 Task: Create a 'shipment' object.
Action: Mouse moved to (673, 58)
Screenshot: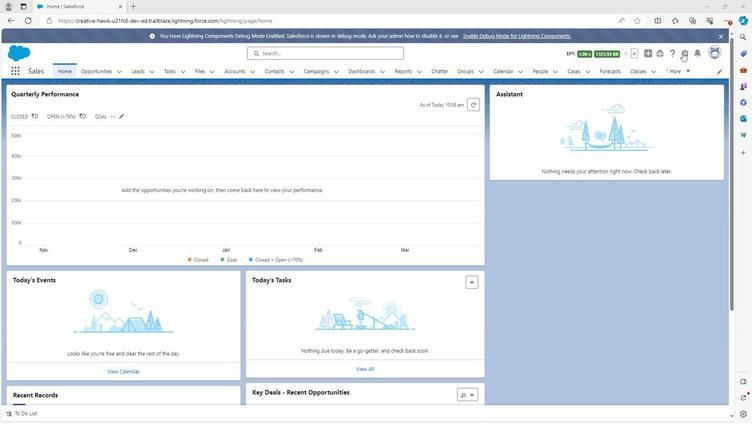 
Action: Mouse pressed left at (673, 58)
Screenshot: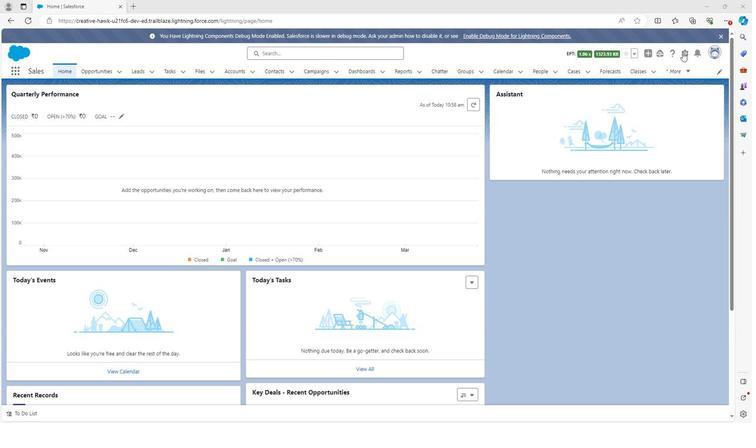 
Action: Mouse moved to (647, 82)
Screenshot: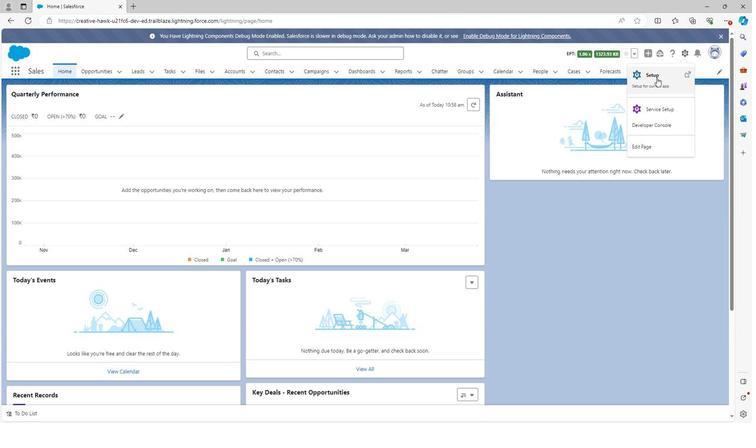 
Action: Mouse pressed left at (647, 82)
Screenshot: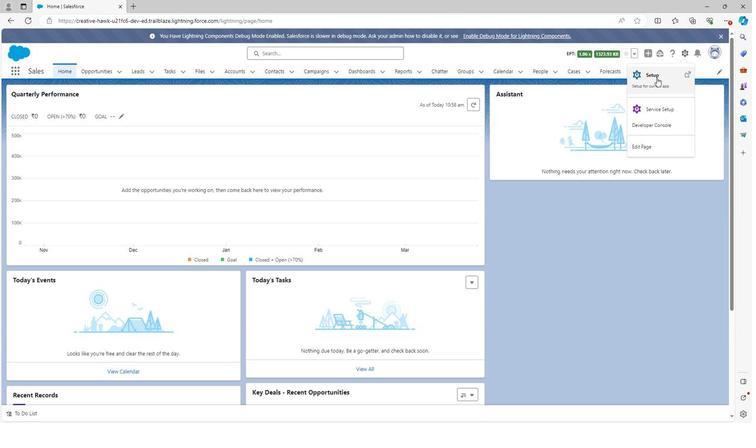 
Action: Mouse moved to (103, 80)
Screenshot: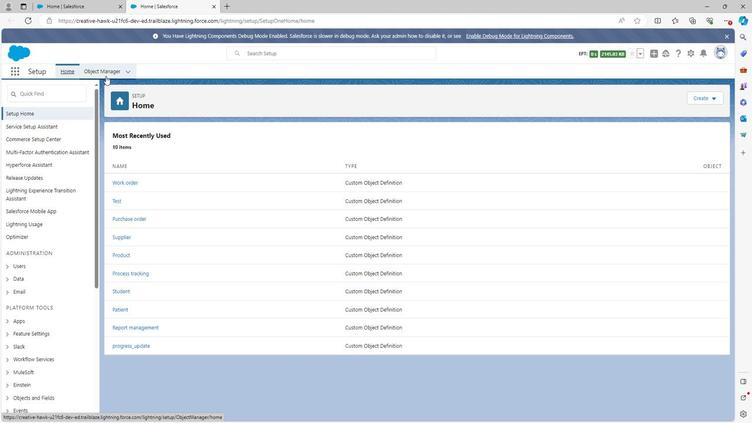 
Action: Mouse pressed left at (103, 80)
Screenshot: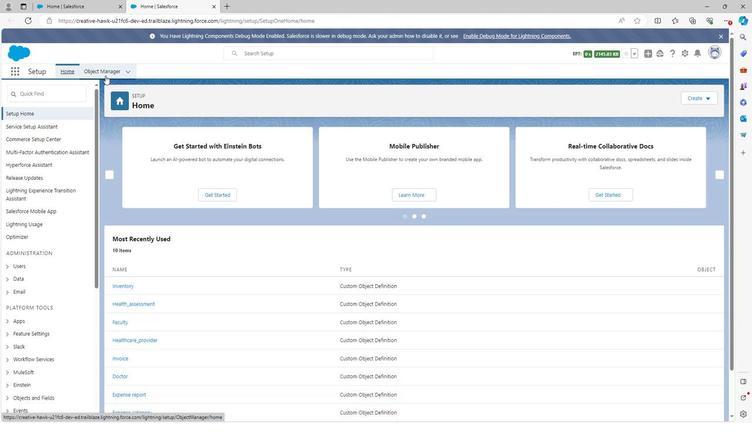 
Action: Mouse moved to (82, 259)
Screenshot: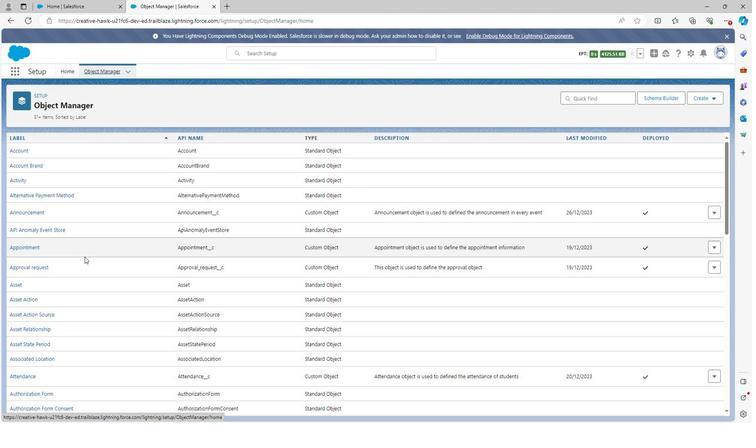 
Action: Mouse scrolled (82, 258) with delta (0, 0)
Screenshot: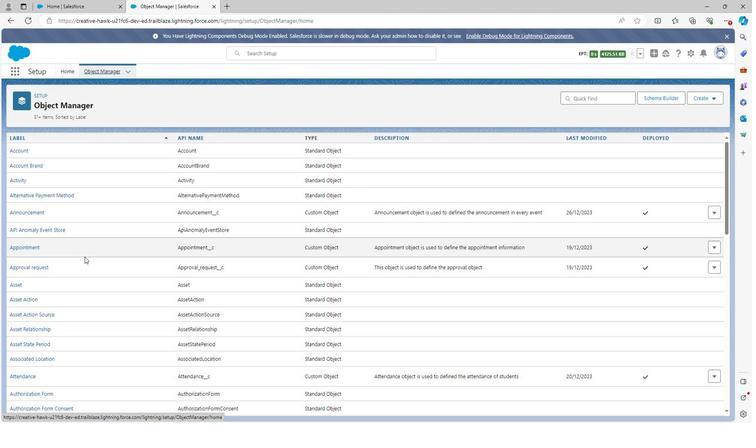 
Action: Mouse scrolled (82, 258) with delta (0, 0)
Screenshot: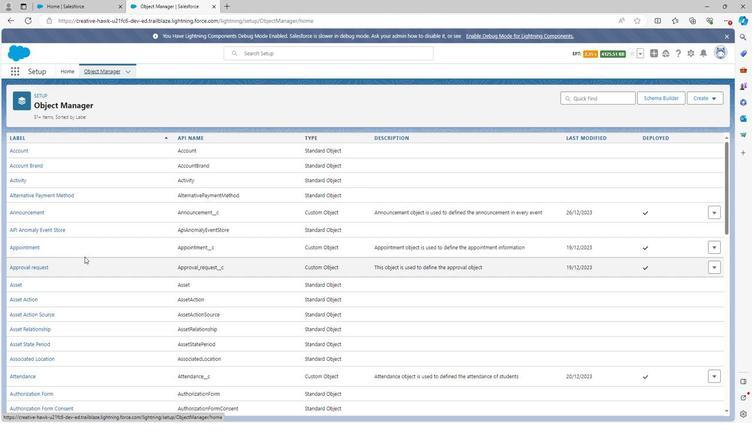 
Action: Mouse scrolled (82, 258) with delta (0, 0)
Screenshot: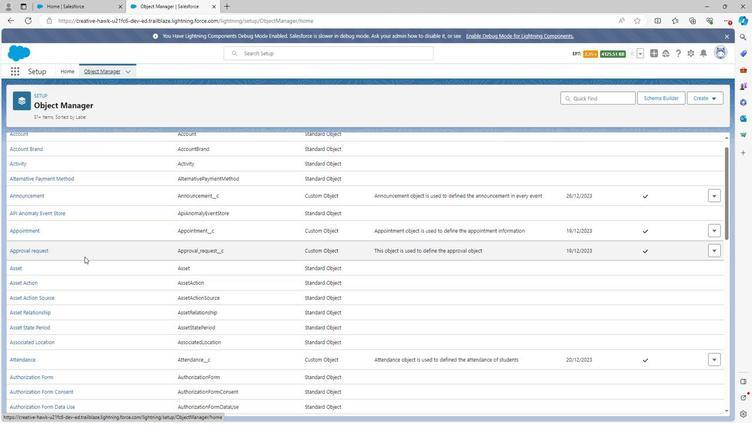 
Action: Mouse scrolled (82, 258) with delta (0, 0)
Screenshot: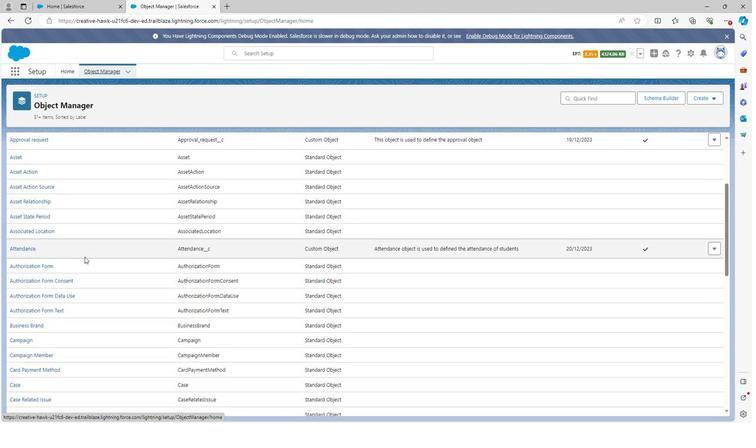 
Action: Mouse scrolled (82, 258) with delta (0, 0)
Screenshot: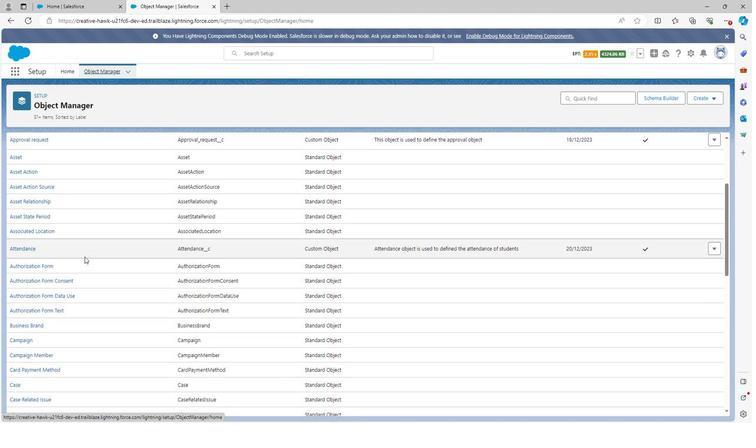 
Action: Mouse scrolled (82, 258) with delta (0, 0)
Screenshot: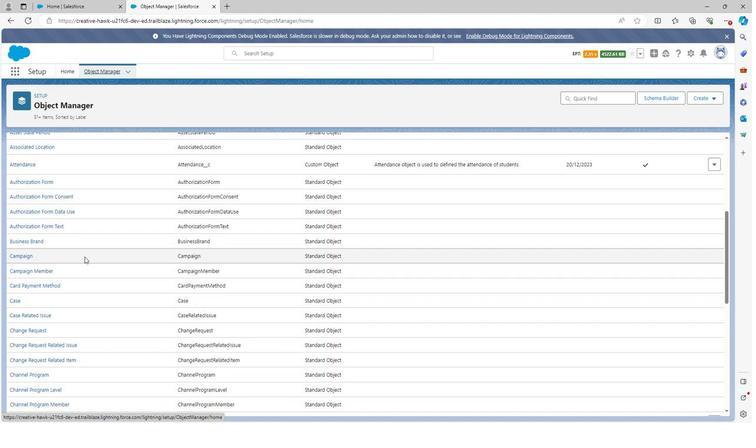 
Action: Mouse scrolled (82, 258) with delta (0, 0)
Screenshot: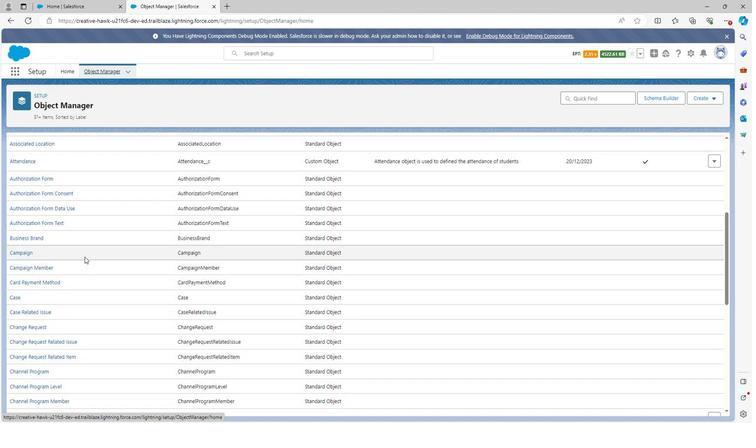 
Action: Mouse scrolled (82, 258) with delta (0, 0)
Screenshot: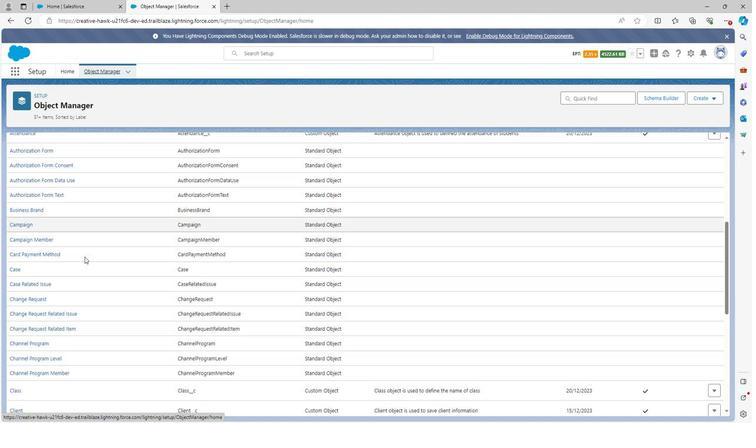 
Action: Mouse scrolled (82, 258) with delta (0, 0)
Screenshot: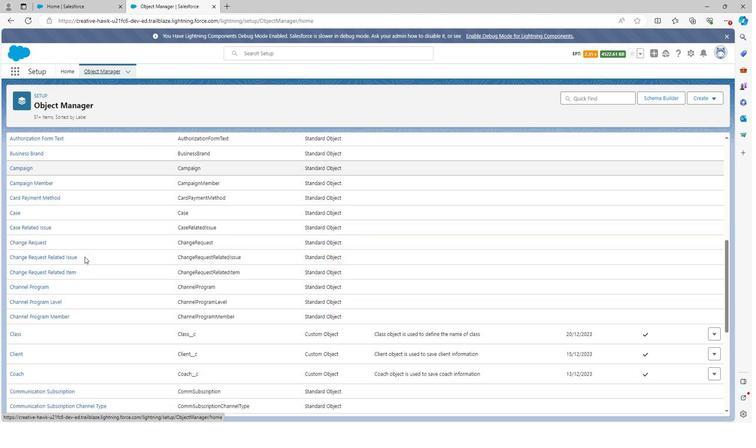 
Action: Mouse scrolled (82, 258) with delta (0, 0)
Screenshot: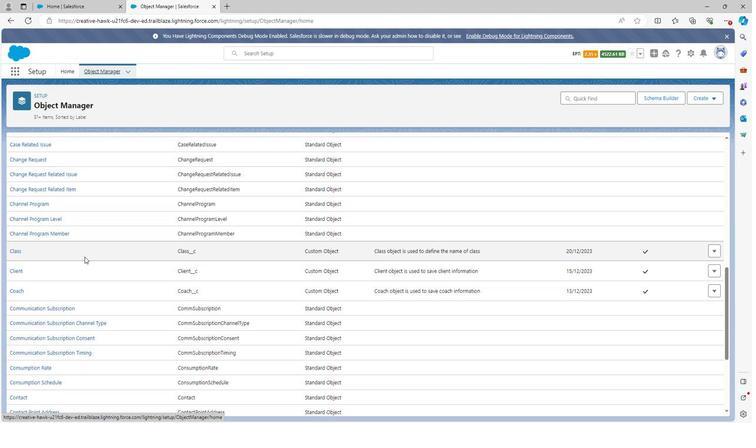 
Action: Mouse scrolled (82, 258) with delta (0, 0)
Screenshot: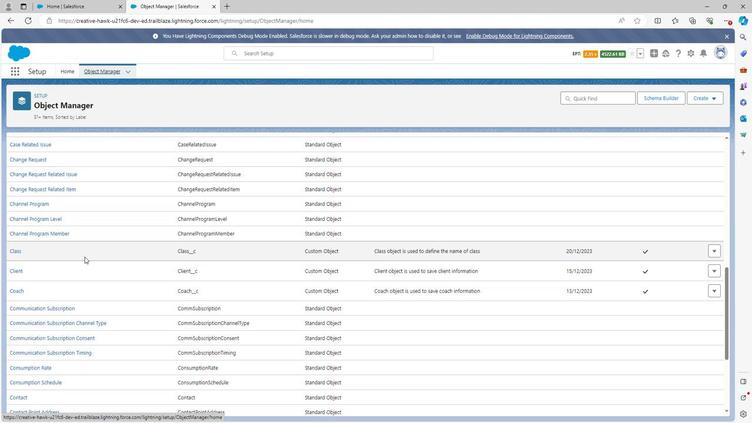
Action: Mouse scrolled (82, 258) with delta (0, 0)
Screenshot: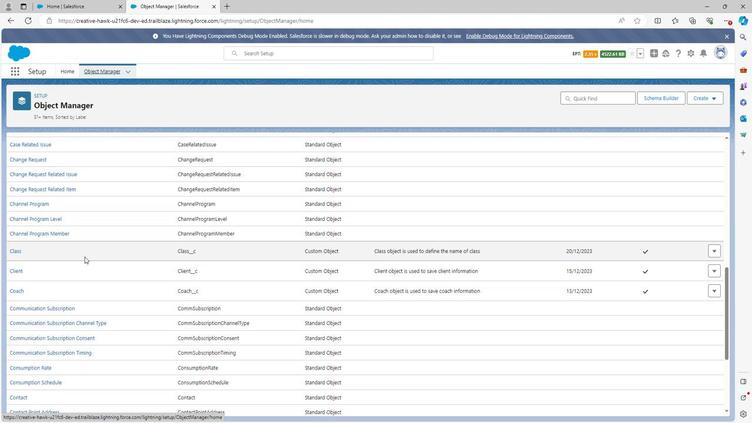 
Action: Mouse scrolled (82, 258) with delta (0, 0)
Screenshot: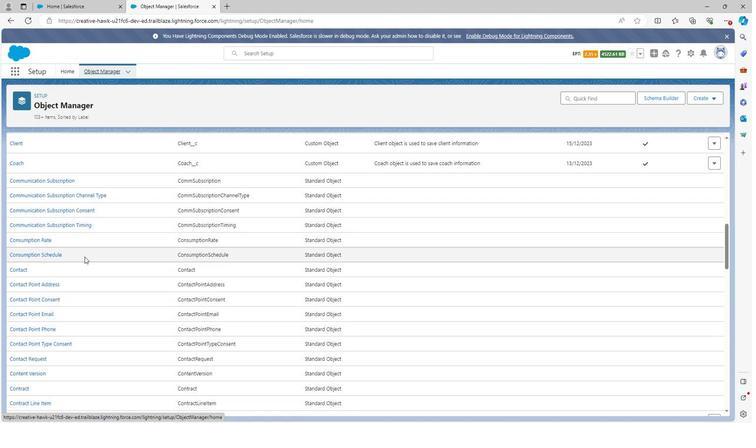
Action: Mouse scrolled (82, 258) with delta (0, 0)
Screenshot: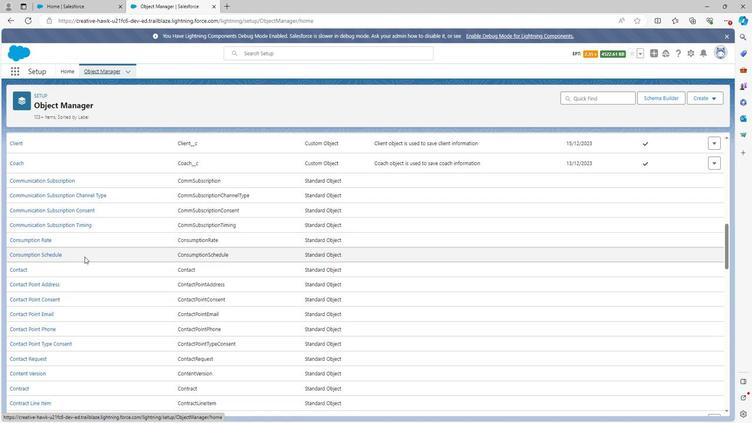 
Action: Mouse scrolled (82, 258) with delta (0, 0)
Screenshot: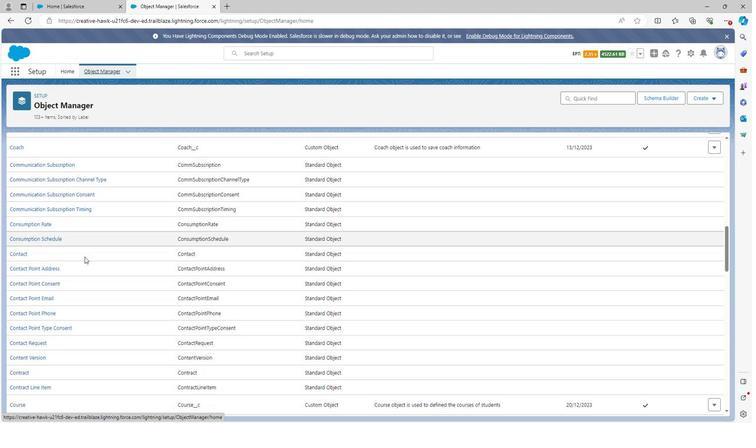 
Action: Mouse scrolled (82, 258) with delta (0, 0)
Screenshot: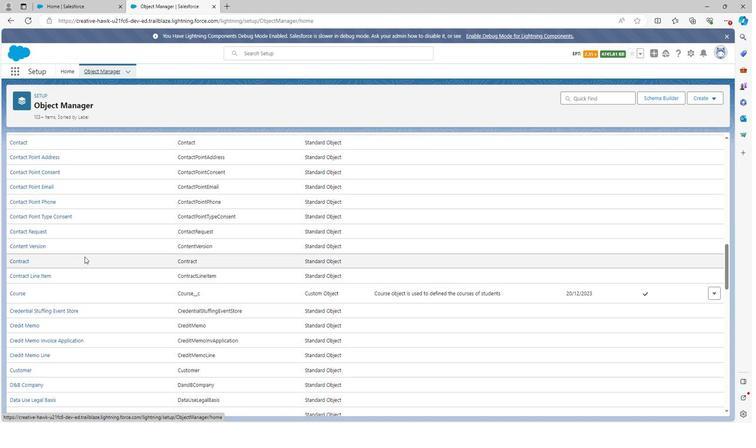 
Action: Mouse scrolled (82, 258) with delta (0, 0)
Screenshot: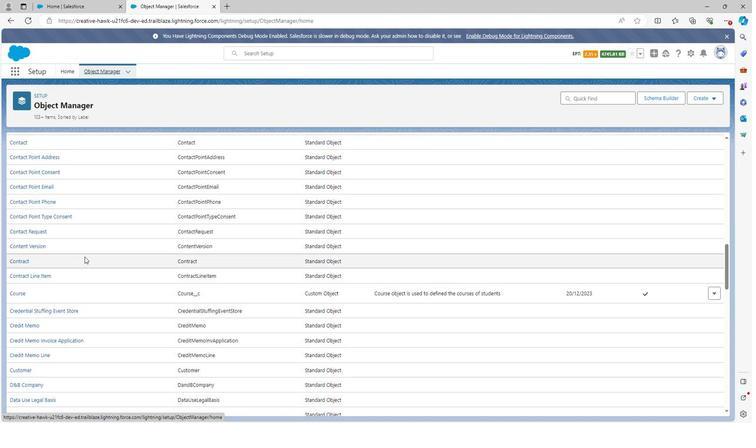 
Action: Mouse scrolled (82, 258) with delta (0, 0)
Screenshot: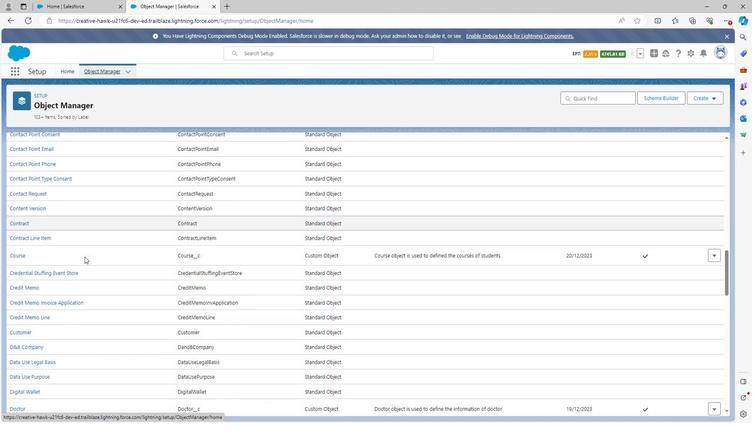 
Action: Mouse scrolled (82, 258) with delta (0, 0)
Screenshot: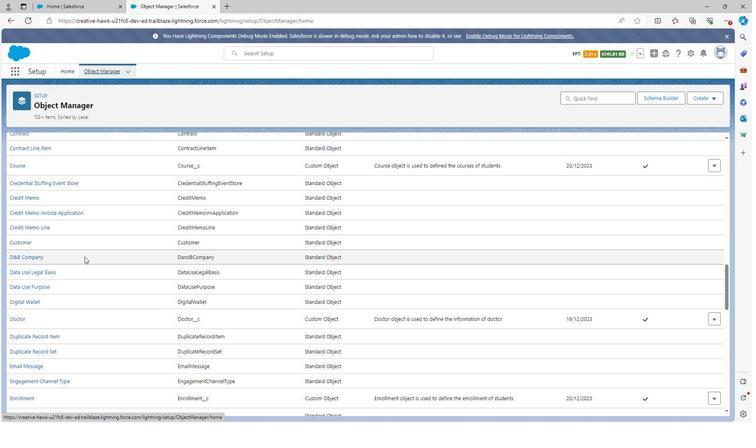 
Action: Mouse scrolled (82, 258) with delta (0, 0)
Screenshot: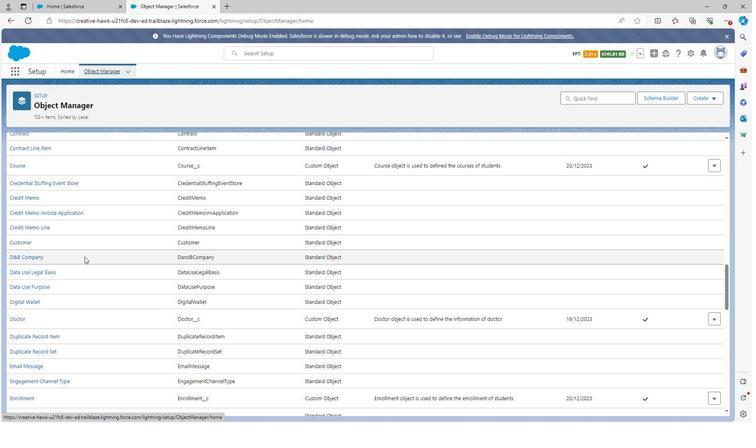 
Action: Mouse scrolled (82, 258) with delta (0, 0)
Screenshot: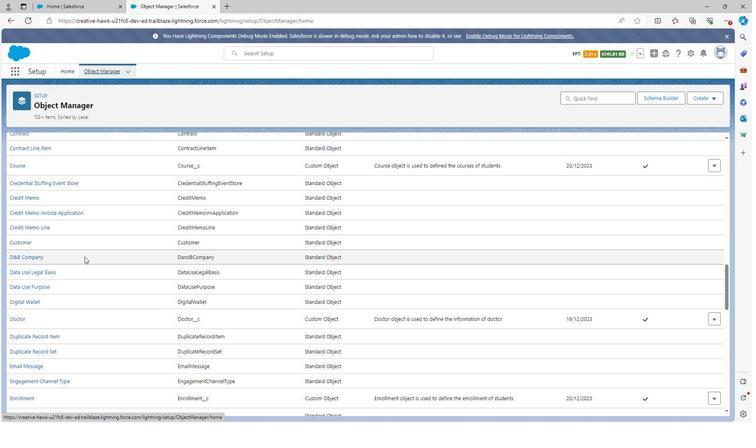 
Action: Mouse scrolled (82, 258) with delta (0, 0)
Screenshot: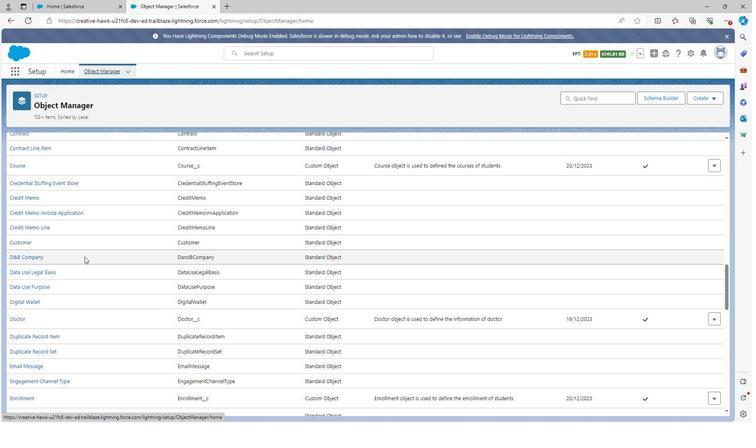 
Action: Mouse scrolled (82, 258) with delta (0, 0)
Screenshot: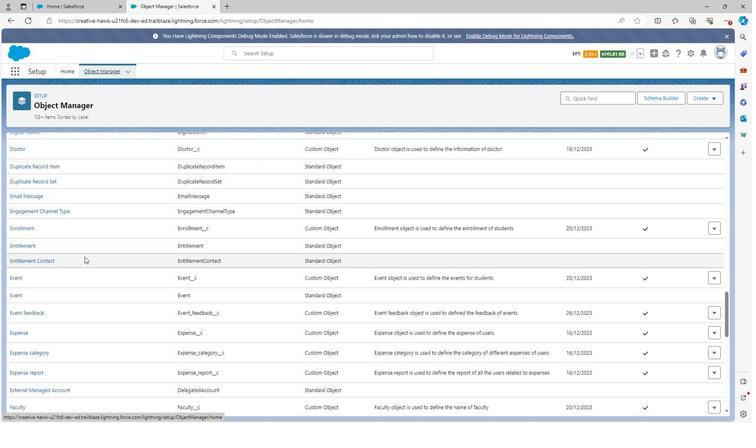 
Action: Mouse scrolled (82, 258) with delta (0, 0)
Screenshot: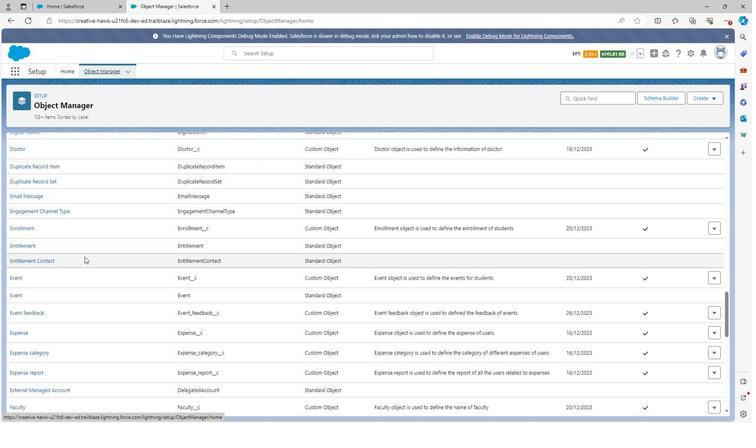 
Action: Mouse scrolled (82, 258) with delta (0, 0)
Screenshot: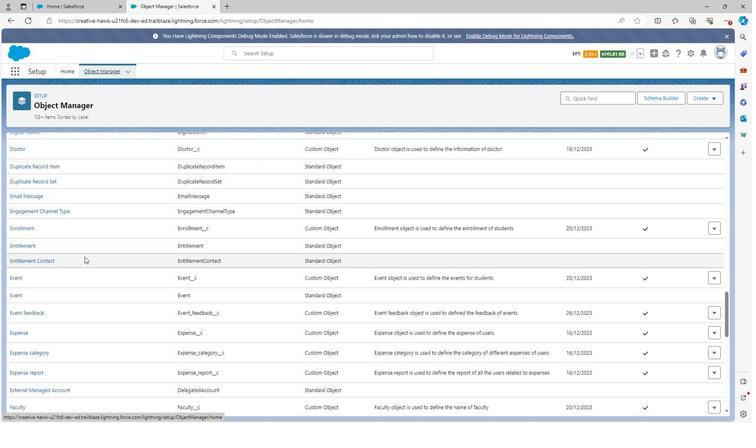 
Action: Mouse scrolled (82, 258) with delta (0, 0)
Screenshot: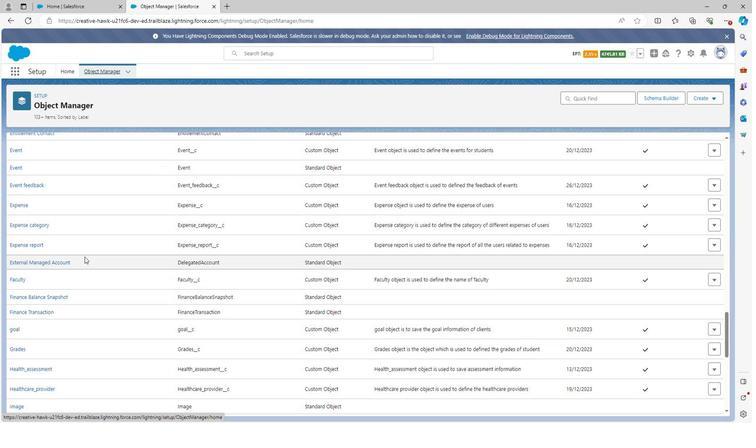 
Action: Mouse scrolled (82, 258) with delta (0, 0)
Screenshot: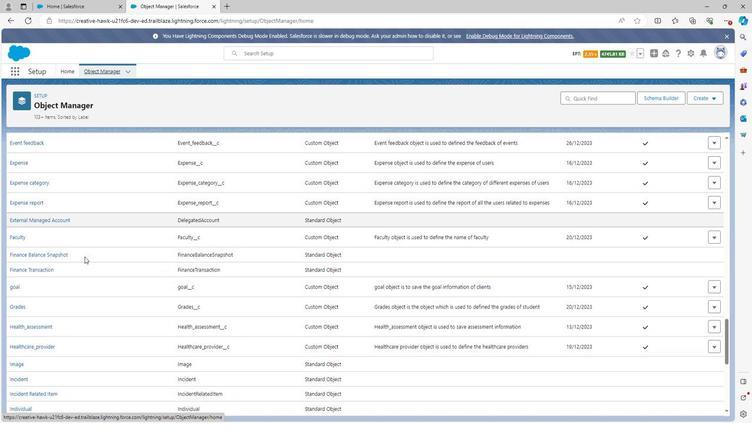 
Action: Mouse scrolled (82, 258) with delta (0, 0)
Screenshot: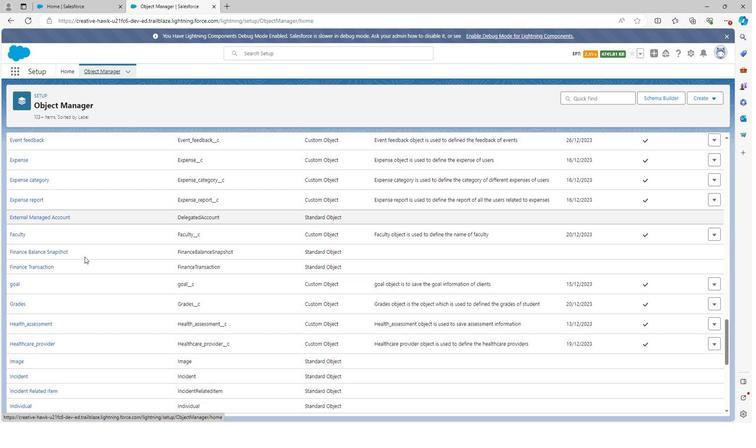 
Action: Mouse scrolled (82, 258) with delta (0, 0)
Screenshot: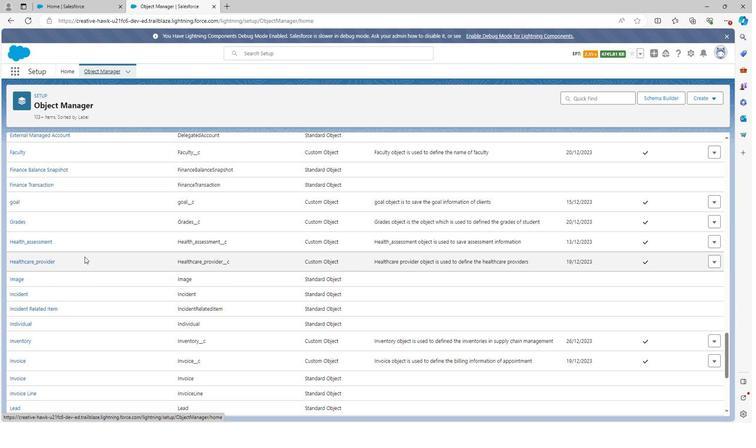 
Action: Mouse scrolled (82, 258) with delta (0, 0)
Screenshot: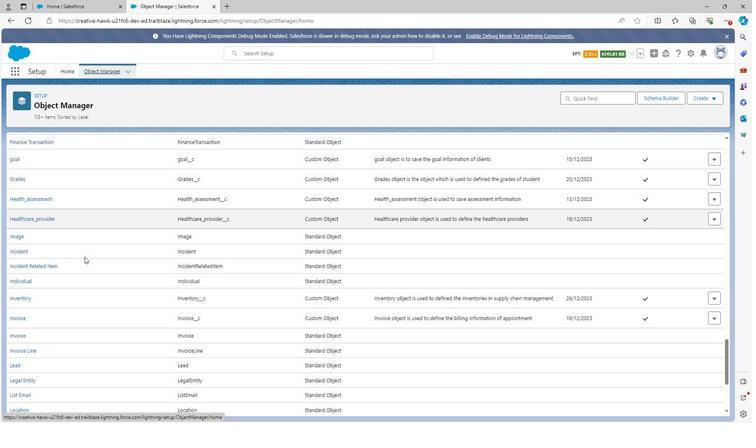 
Action: Mouse scrolled (82, 258) with delta (0, 0)
Screenshot: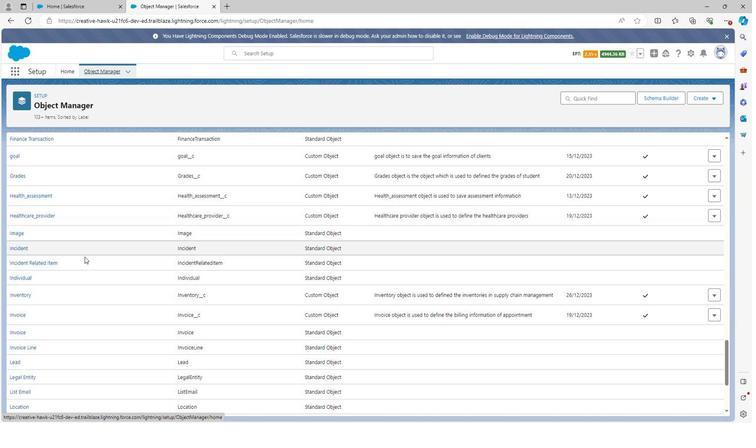 
Action: Mouse scrolled (82, 258) with delta (0, 0)
Screenshot: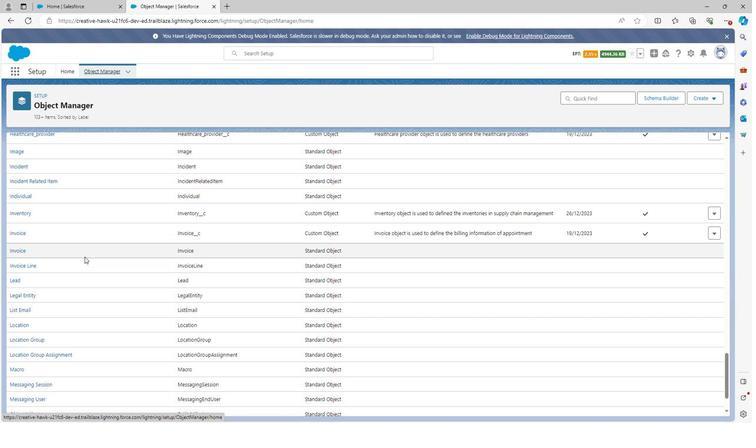 
Action: Mouse scrolled (82, 258) with delta (0, 0)
Screenshot: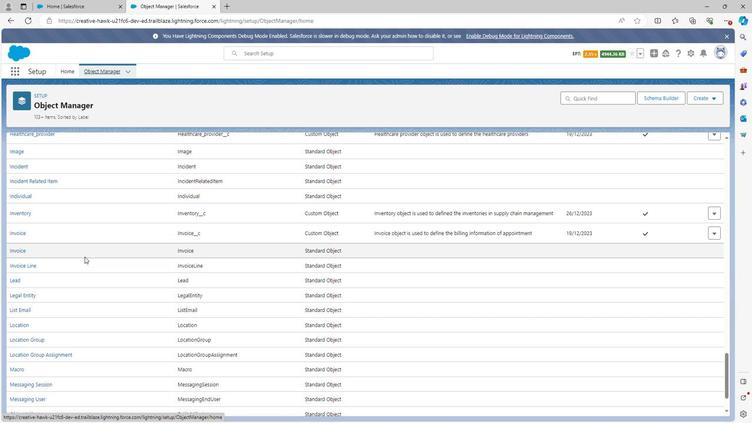 
Action: Mouse scrolled (82, 258) with delta (0, 0)
Screenshot: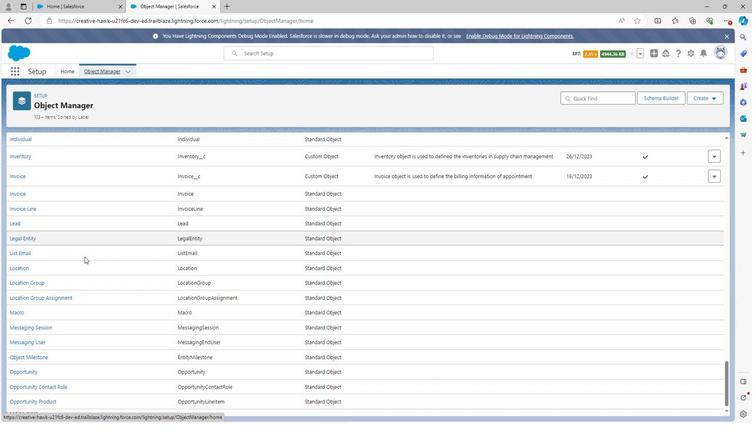 
Action: Mouse scrolled (82, 258) with delta (0, 0)
Screenshot: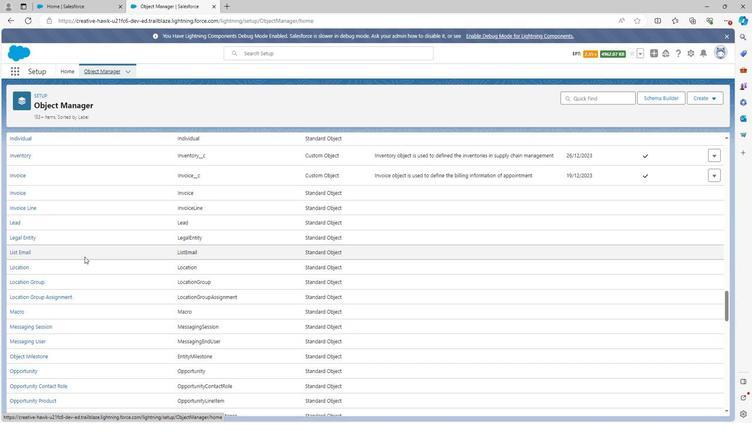 
Action: Mouse scrolled (82, 258) with delta (0, 0)
Screenshot: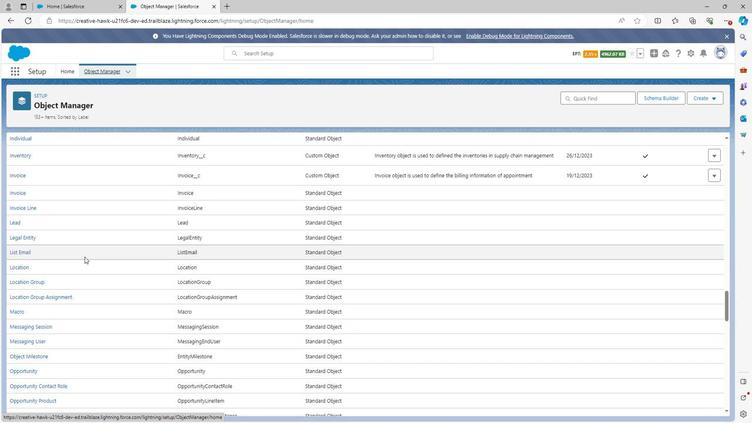 
Action: Mouse scrolled (82, 258) with delta (0, 0)
Screenshot: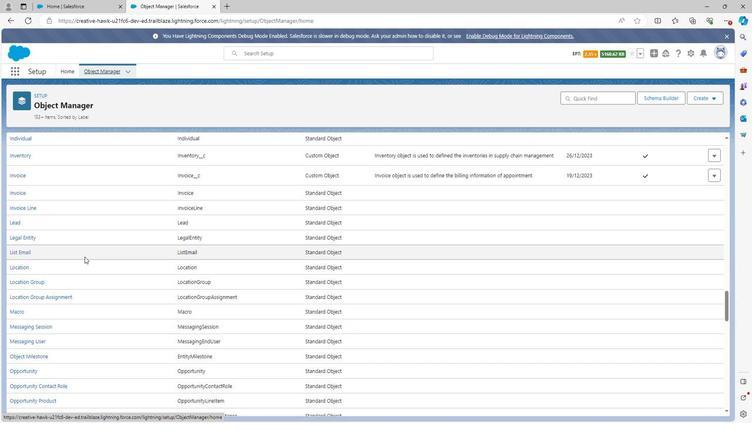 
Action: Mouse scrolled (82, 258) with delta (0, 0)
Screenshot: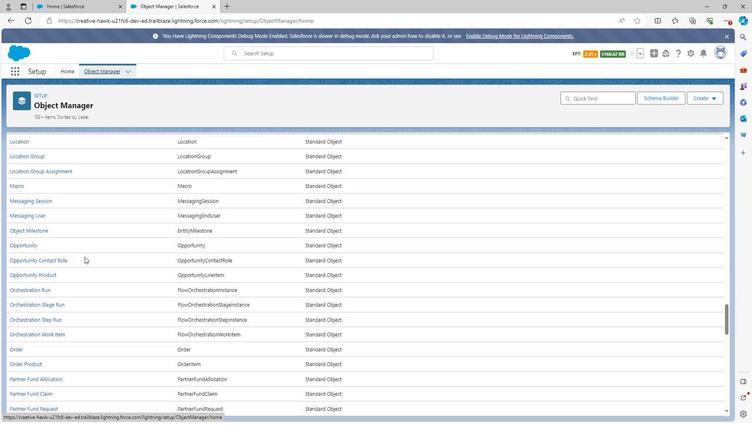 
Action: Mouse scrolled (82, 258) with delta (0, 0)
Screenshot: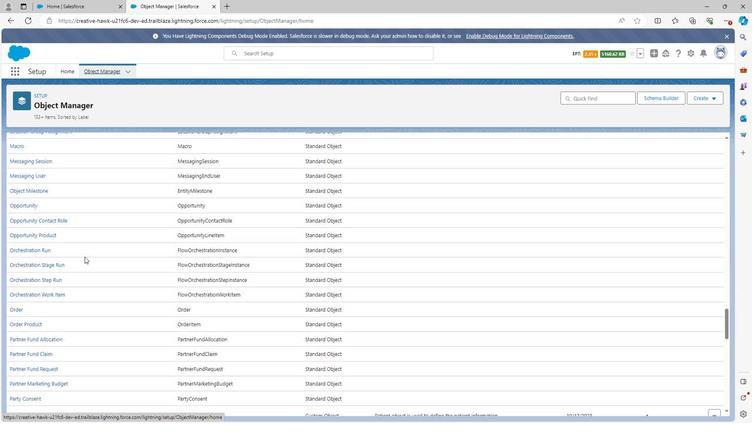 
Action: Mouse scrolled (82, 258) with delta (0, 0)
Screenshot: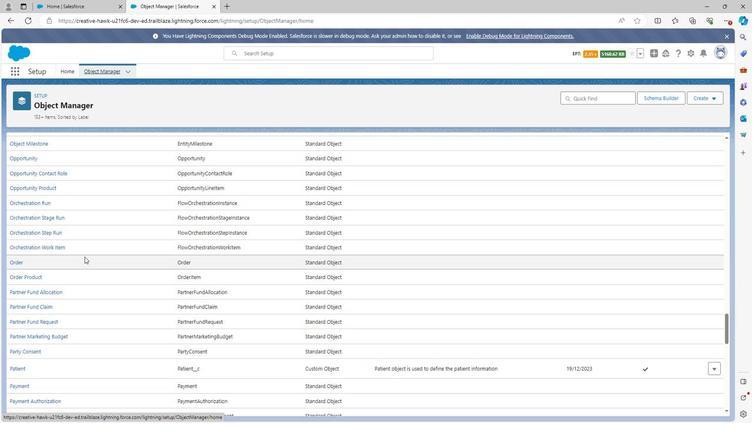 
Action: Mouse scrolled (82, 258) with delta (0, 0)
Screenshot: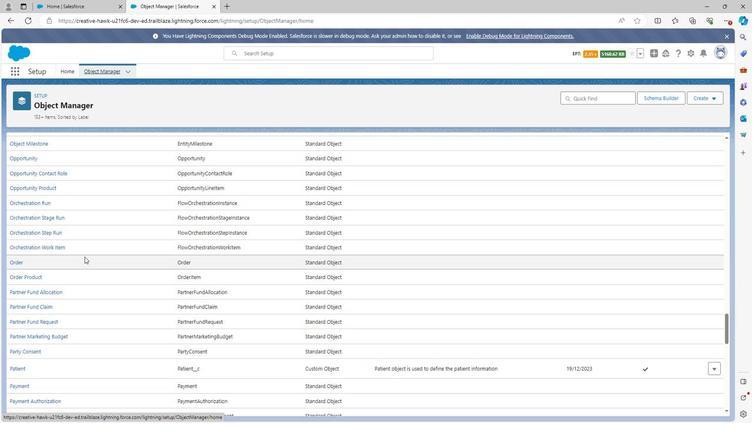 
Action: Mouse scrolled (82, 258) with delta (0, 0)
Screenshot: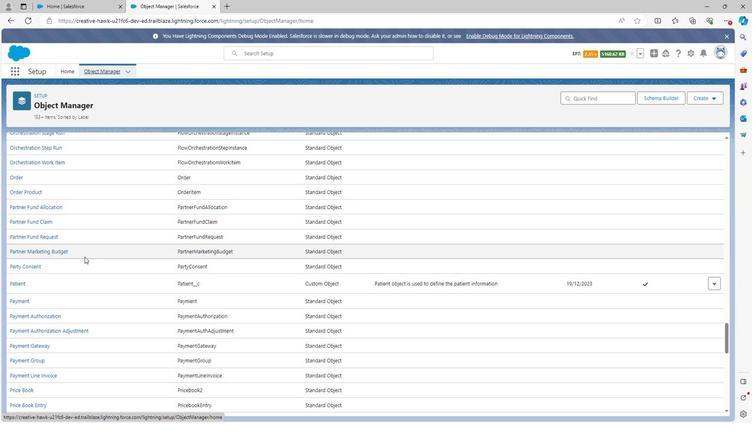 
Action: Mouse scrolled (82, 258) with delta (0, 0)
Screenshot: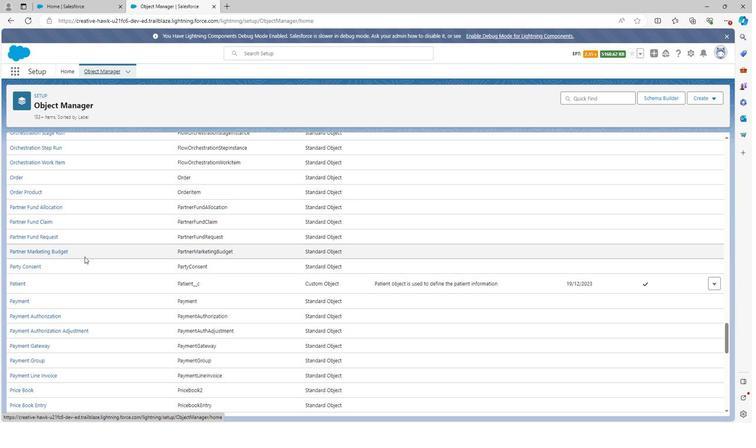 
Action: Mouse scrolled (82, 258) with delta (0, 0)
Screenshot: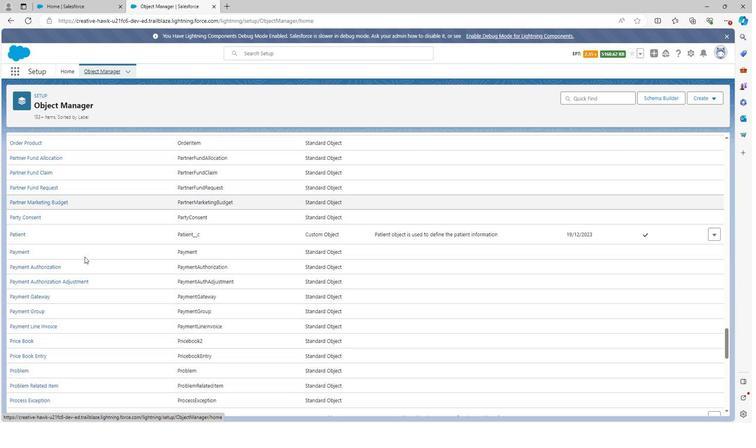 
Action: Mouse scrolled (82, 258) with delta (0, 0)
Screenshot: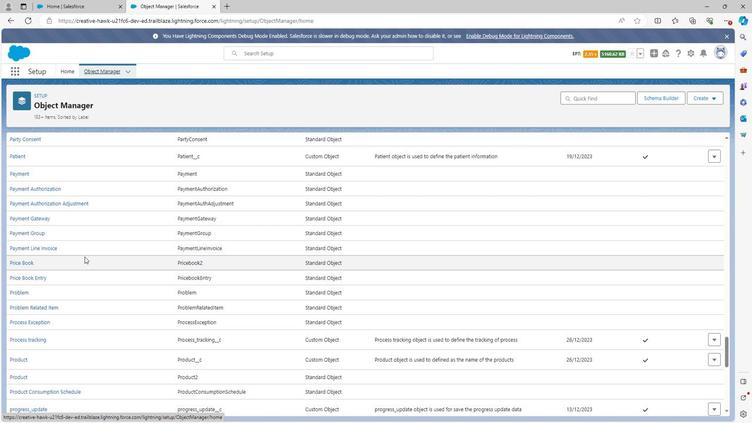 
Action: Mouse scrolled (82, 258) with delta (0, 0)
Screenshot: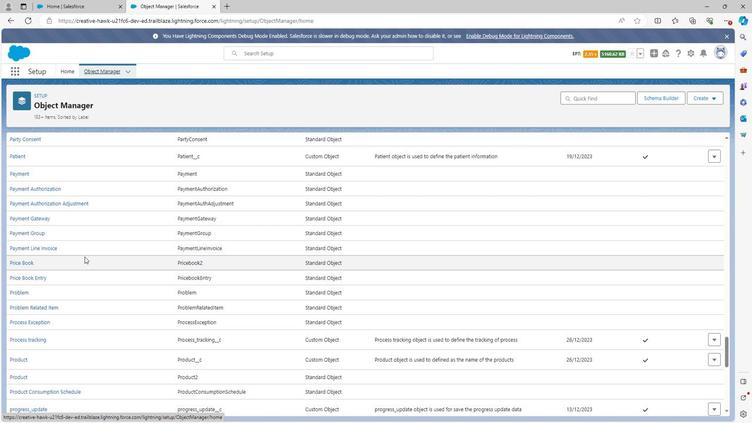 
Action: Mouse scrolled (82, 258) with delta (0, 0)
Screenshot: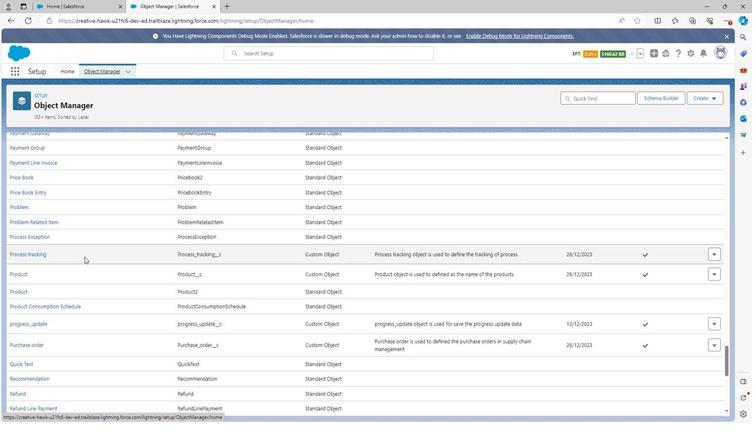 
Action: Mouse scrolled (82, 258) with delta (0, 0)
Screenshot: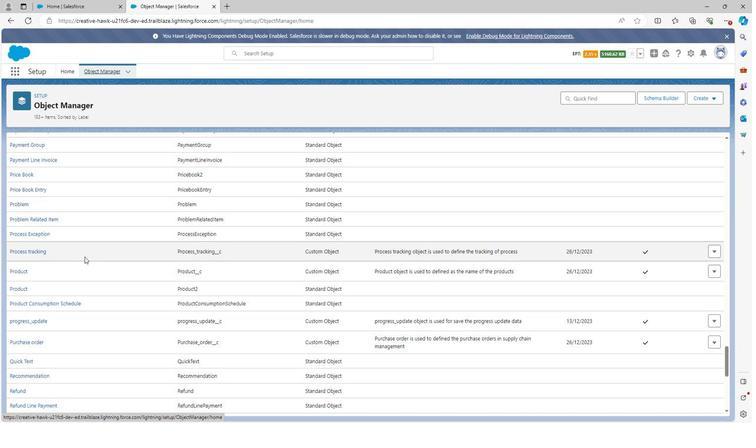 
Action: Mouse scrolled (82, 258) with delta (0, 0)
Screenshot: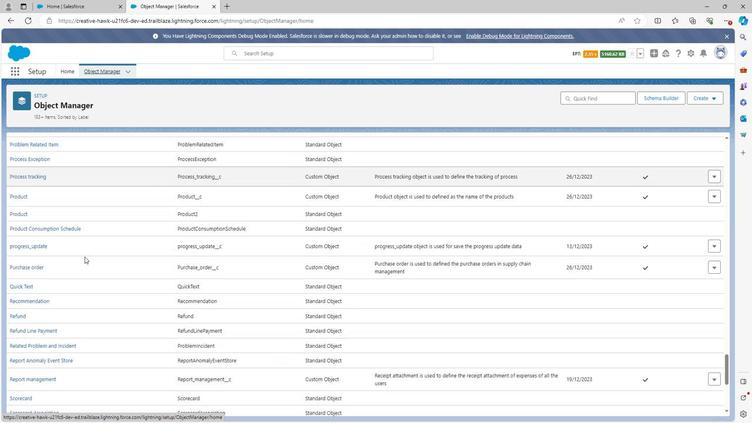 
Action: Mouse scrolled (82, 258) with delta (0, 0)
Screenshot: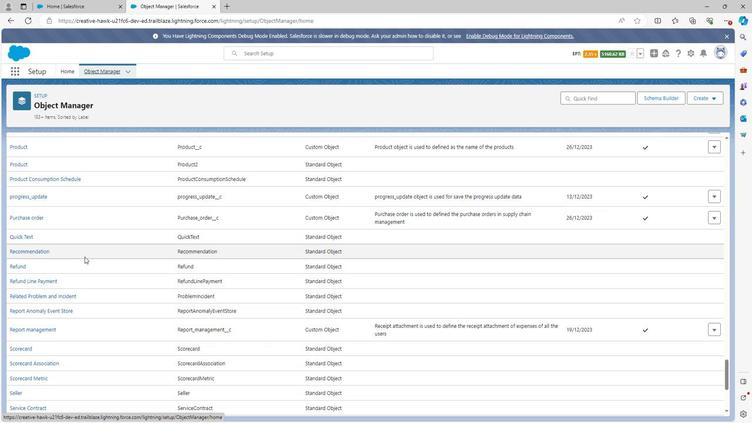
Action: Mouse scrolled (82, 258) with delta (0, 0)
Screenshot: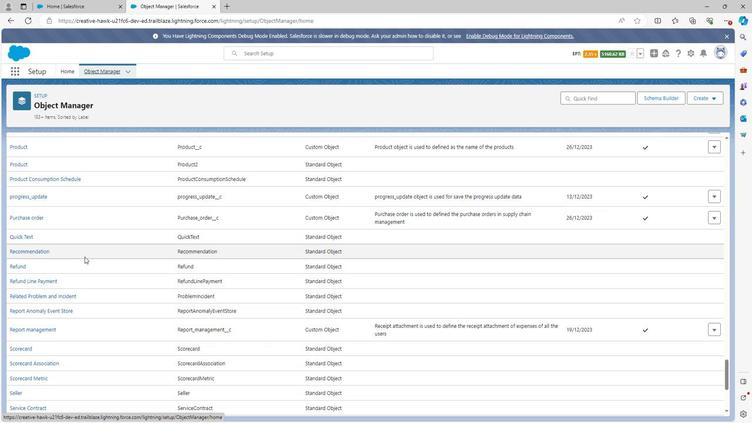 
Action: Mouse scrolled (82, 258) with delta (0, 0)
Screenshot: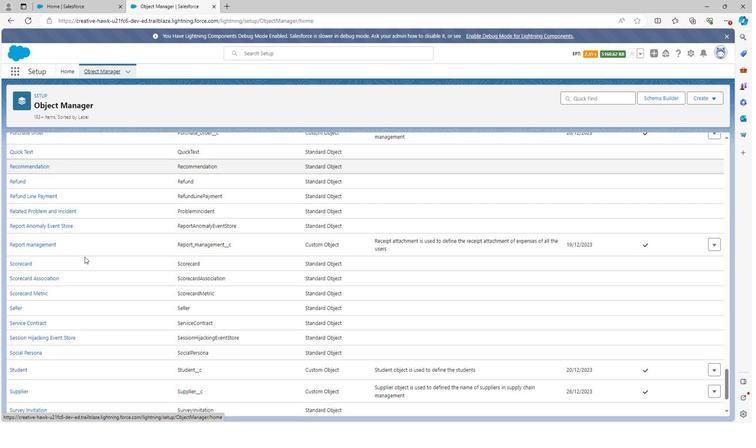 
Action: Mouse scrolled (82, 258) with delta (0, 0)
Screenshot: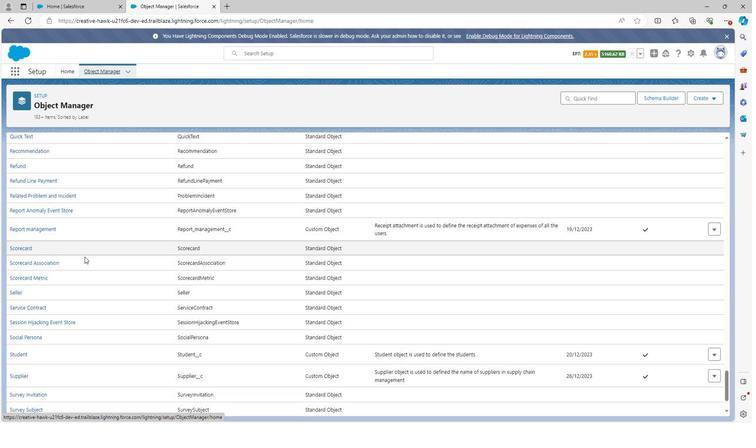 
Action: Mouse scrolled (82, 258) with delta (0, 0)
Screenshot: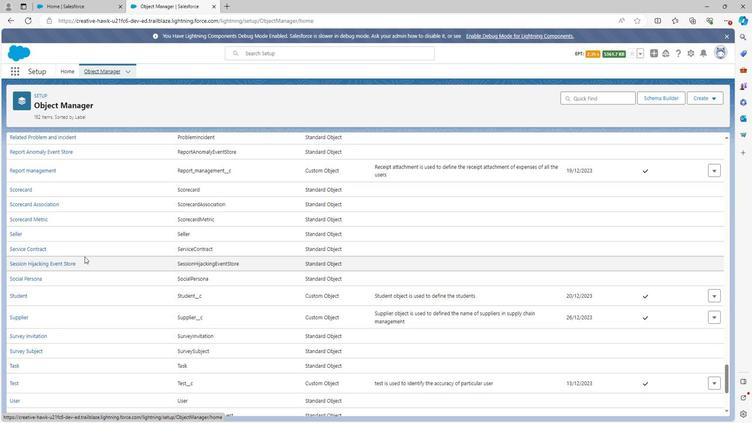 
Action: Mouse scrolled (82, 258) with delta (0, 0)
Screenshot: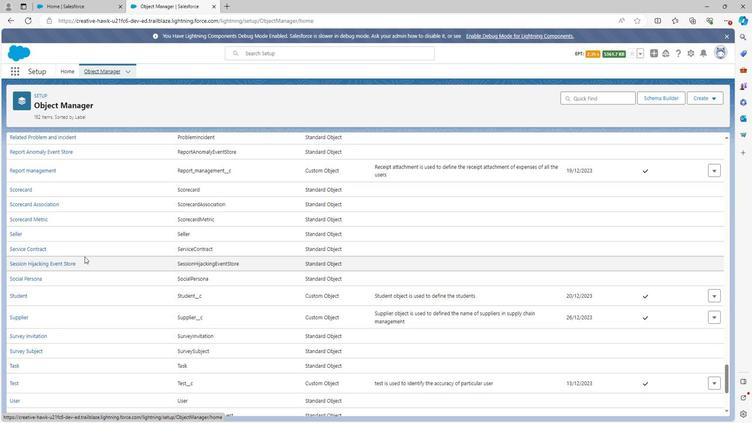 
Action: Mouse scrolled (82, 259) with delta (0, 0)
Screenshot: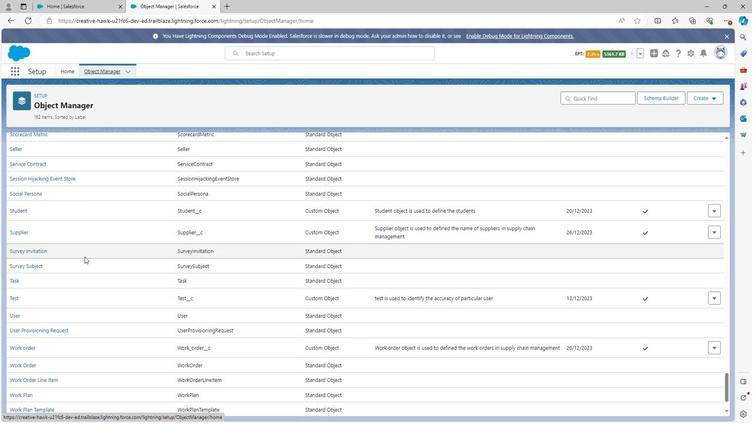 
Action: Mouse scrolled (82, 259) with delta (0, 0)
Screenshot: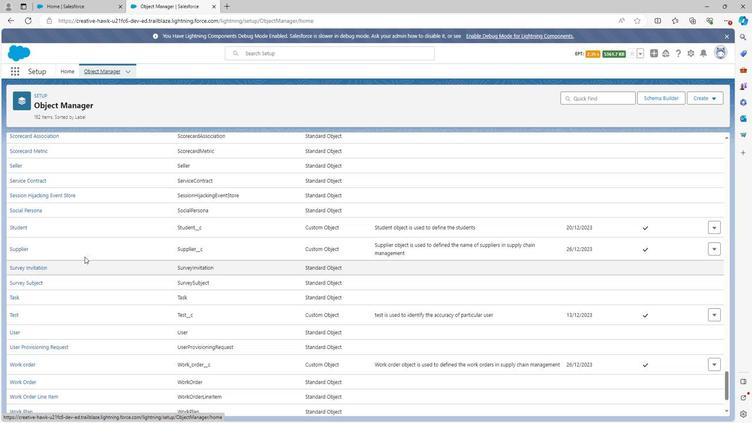 
Action: Mouse scrolled (82, 259) with delta (0, 0)
Screenshot: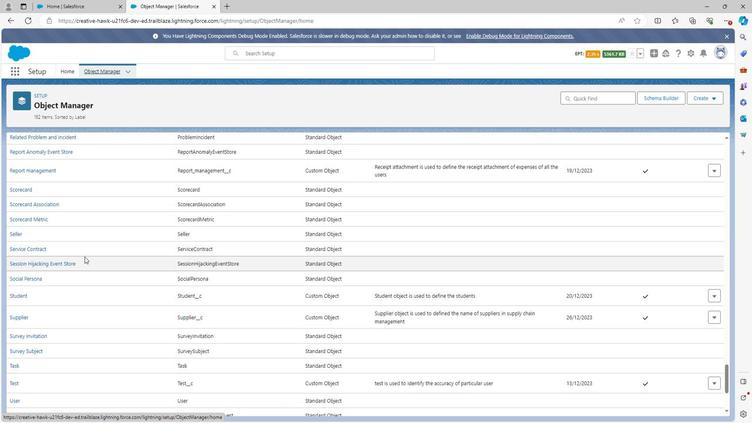 
Action: Mouse scrolled (82, 259) with delta (0, 0)
Screenshot: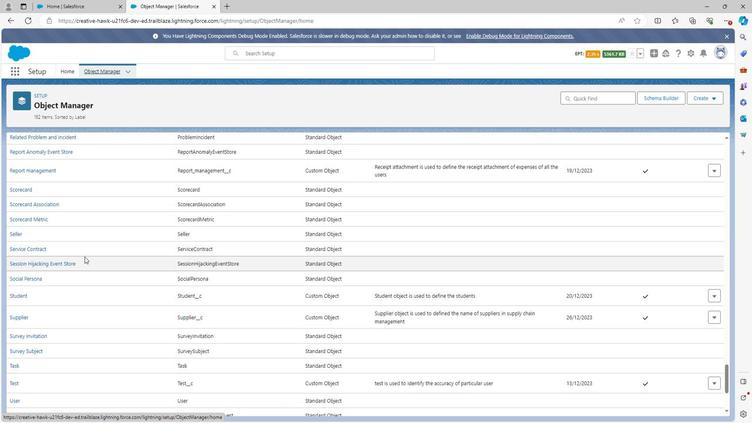 
Action: Mouse moved to (687, 106)
Screenshot: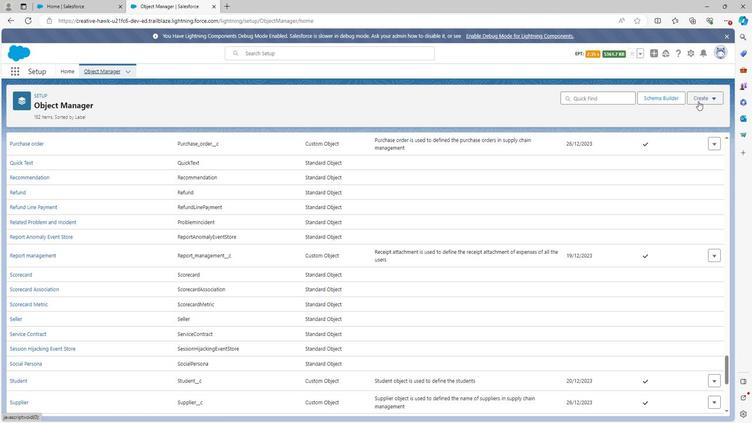 
Action: Mouse pressed left at (687, 106)
Screenshot: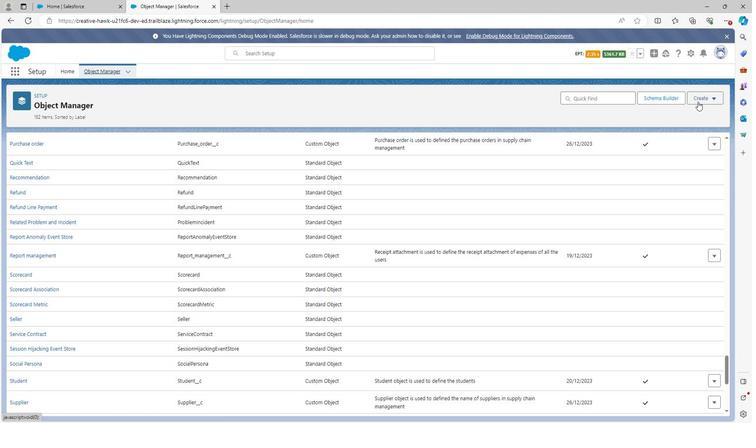 
Action: Mouse moved to (659, 128)
Screenshot: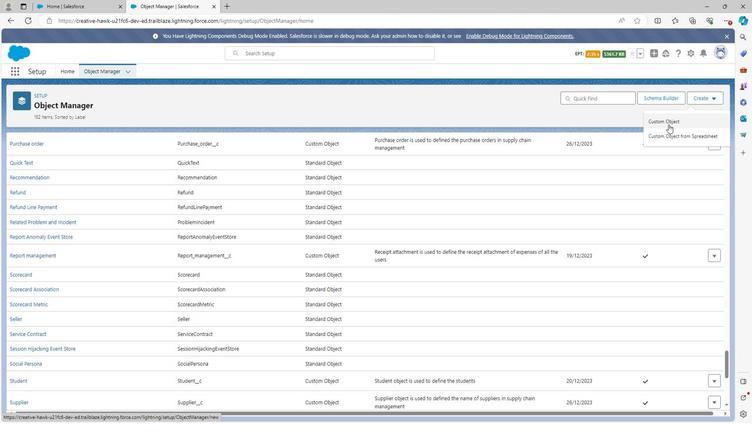 
Action: Mouse pressed left at (659, 128)
Screenshot: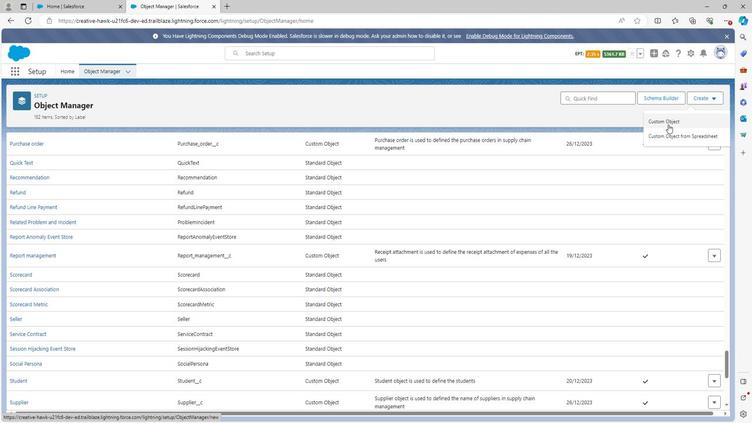 
Action: Mouse moved to (154, 202)
Screenshot: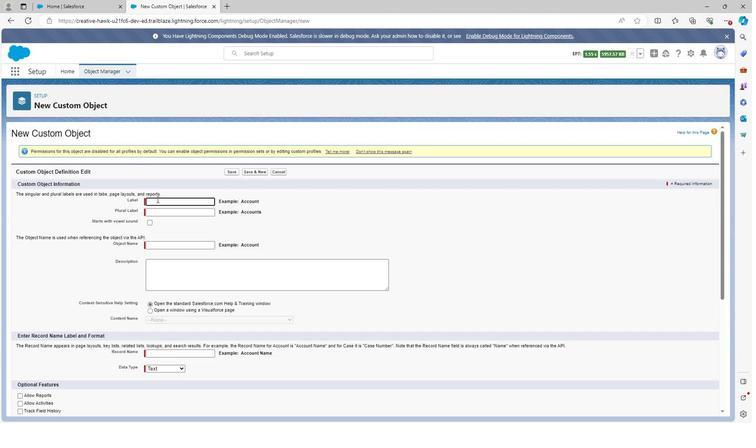 
Action: Mouse pressed left at (154, 202)
Screenshot: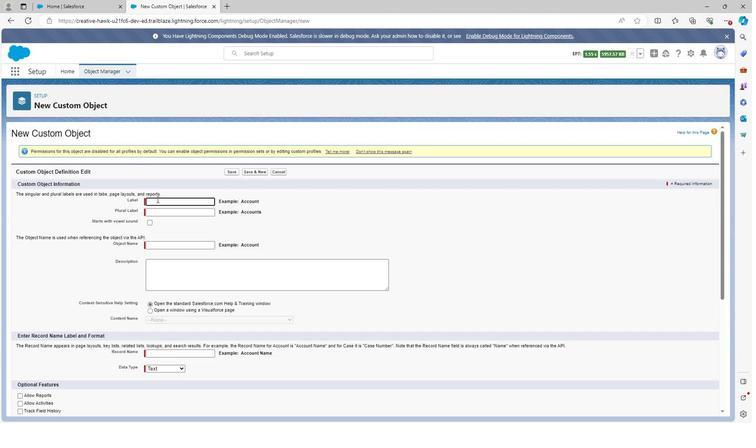 
Action: Key pressed <Key.shift>Shipment
Screenshot: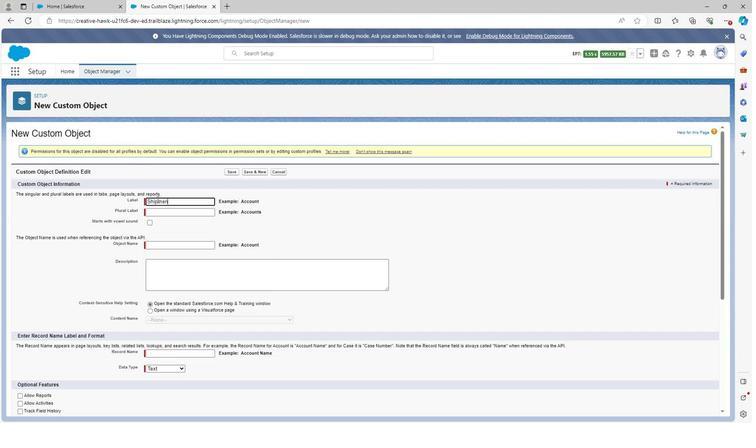 
Action: Mouse moved to (182, 224)
Screenshot: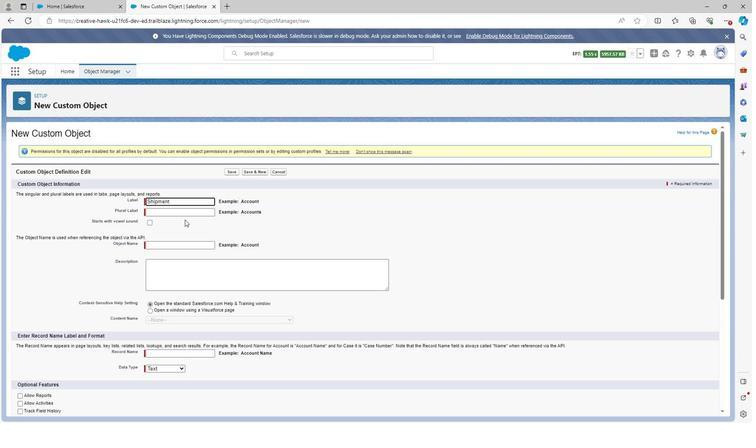 
Action: Mouse pressed left at (182, 224)
Screenshot: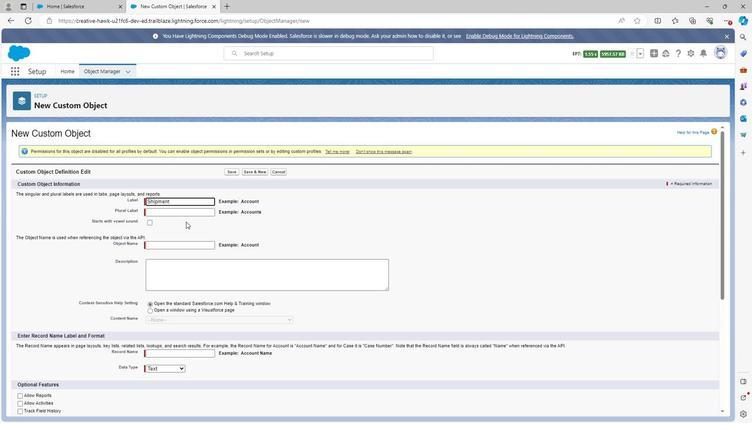 
Action: Mouse moved to (174, 216)
Screenshot: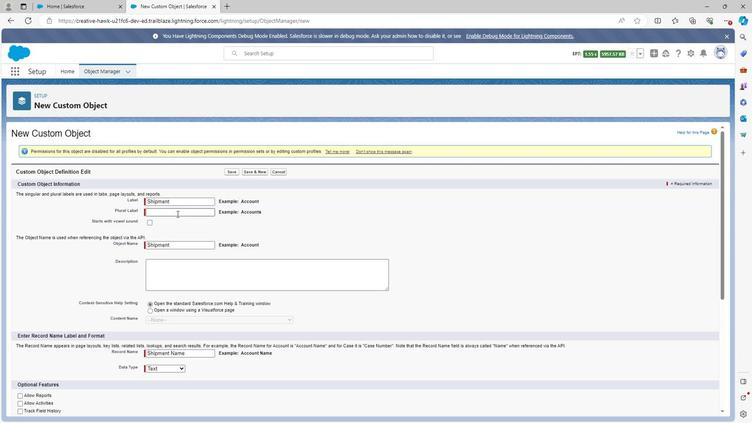 
Action: Mouse pressed left at (174, 216)
Screenshot: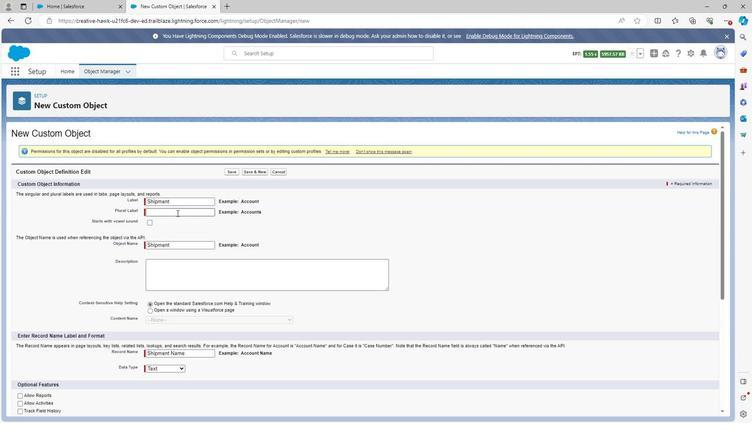 
Action: Key pressed <Key.shift>Shipments
Screenshot: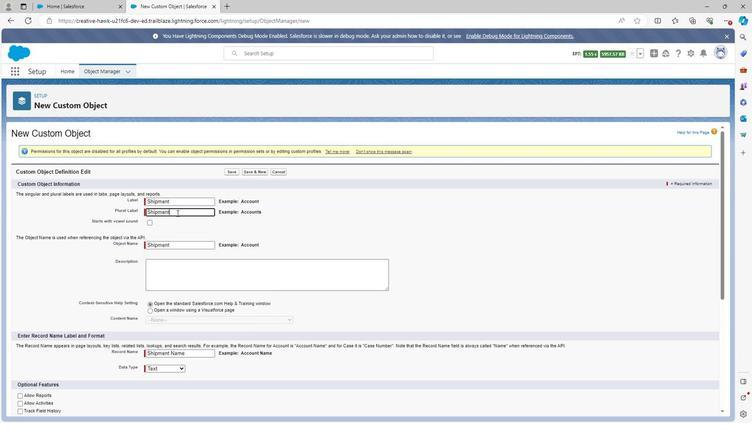 
Action: Mouse moved to (166, 263)
Screenshot: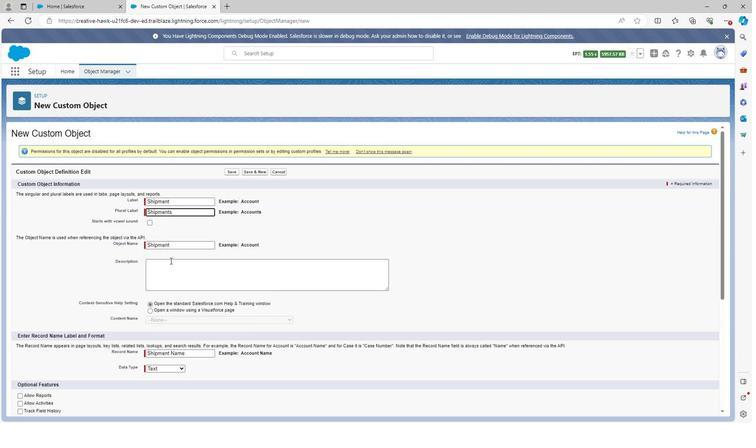 
Action: Mouse pressed left at (166, 263)
Screenshot: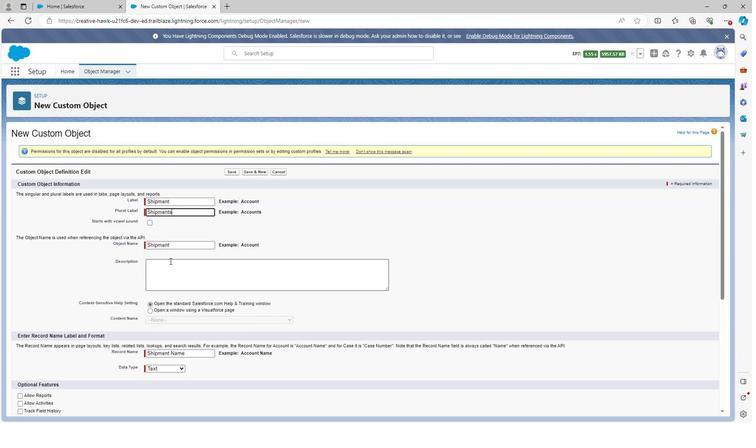 
Action: Key pressed <Key.shift>Shipment<Key.space>object<Key.space>is<Key.space>used<Key.space>to<Key.space>defined<Key.space>the<Key.space>shipment<Key.space>in<Key.space>supplu<Key.space>chain<Key.space>management
Screenshot: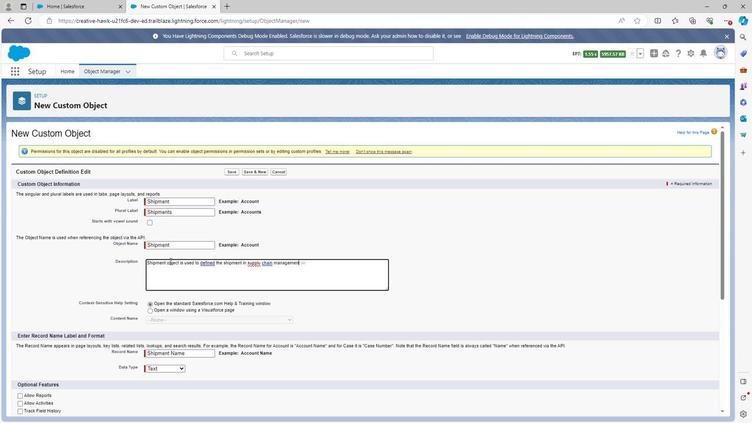 
Action: Mouse moved to (255, 264)
Screenshot: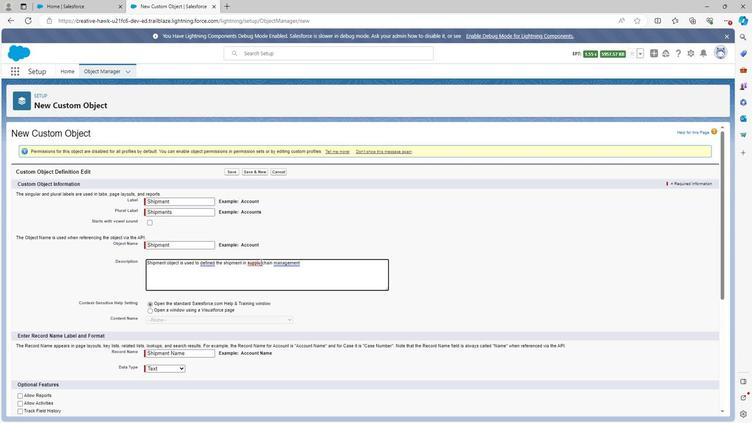
Action: Mouse pressed left at (255, 264)
Screenshot: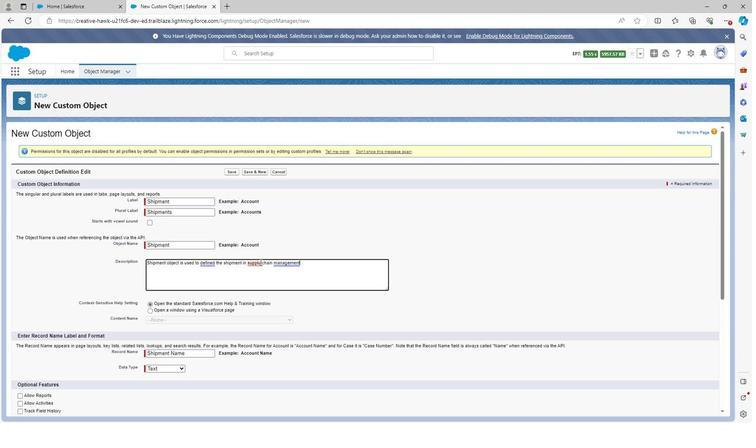
Action: Mouse moved to (273, 305)
Screenshot: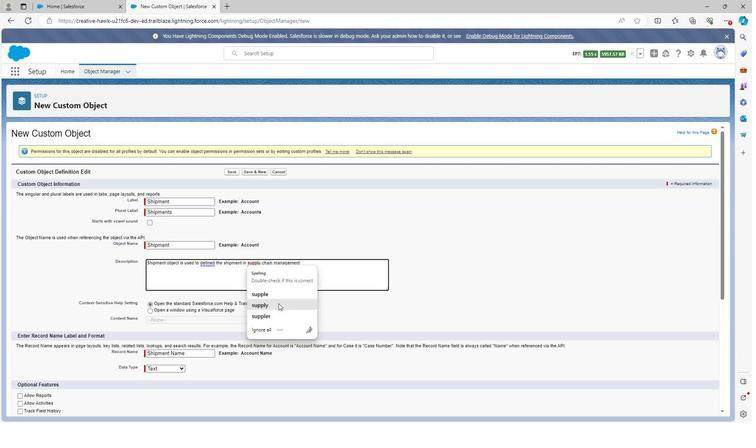 
Action: Key pressed <Key.backspace>
Screenshot: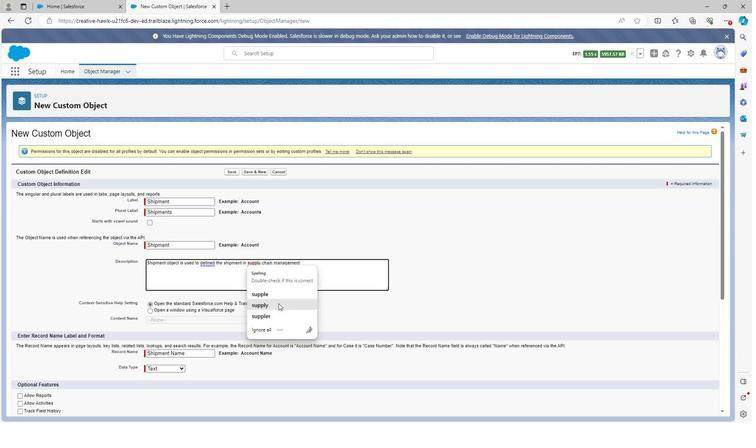 
Action: Mouse moved to (273, 305)
Screenshot: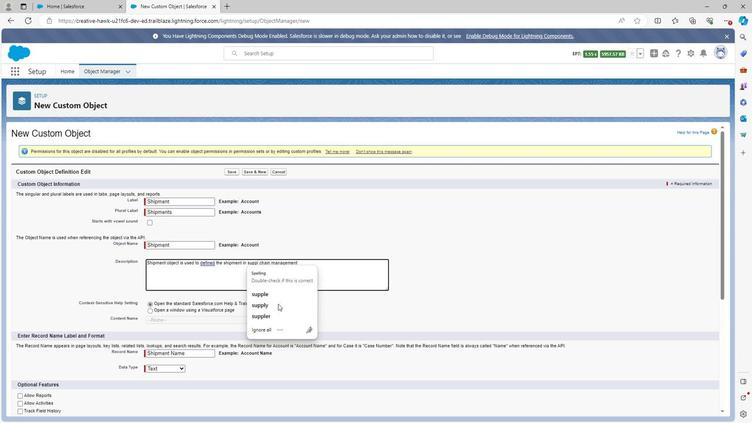 
Action: Key pressed y
Screenshot: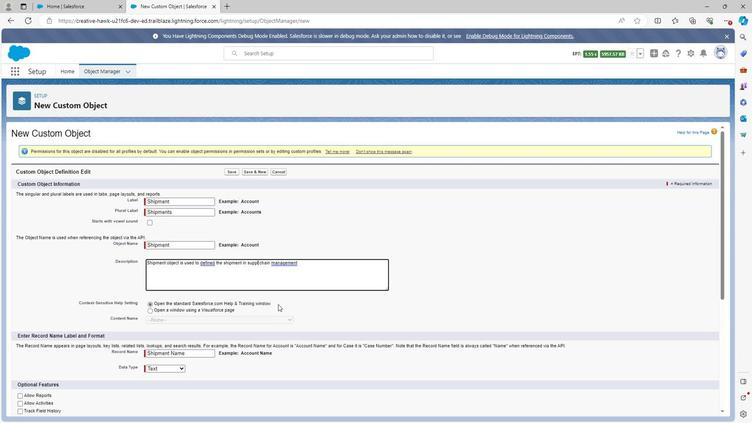 
Action: Mouse moved to (139, 348)
Screenshot: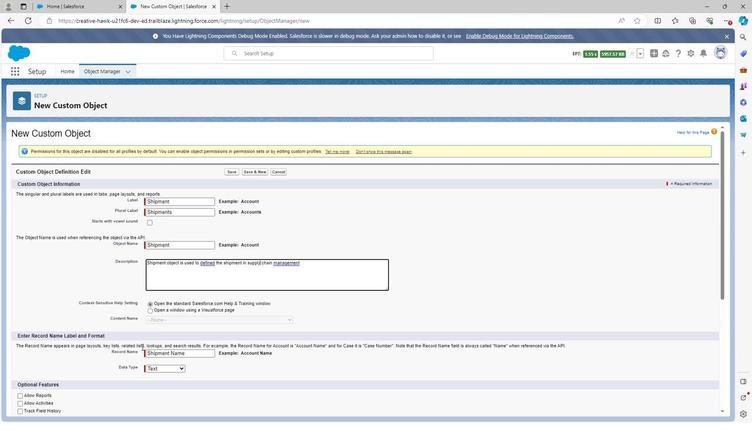 
Action: Mouse scrolled (139, 347) with delta (0, 0)
Screenshot: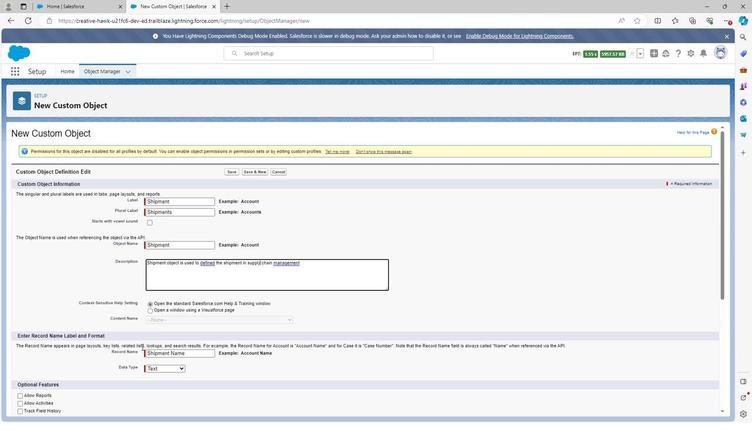
Action: Mouse scrolled (139, 347) with delta (0, 0)
Screenshot: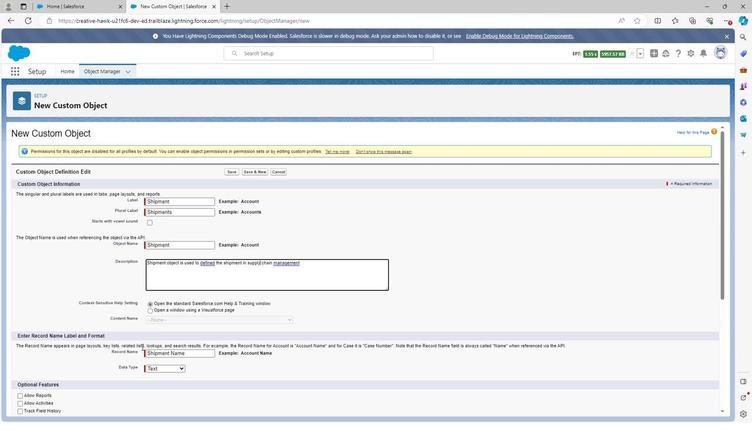 
Action: Mouse scrolled (139, 347) with delta (0, 0)
Screenshot: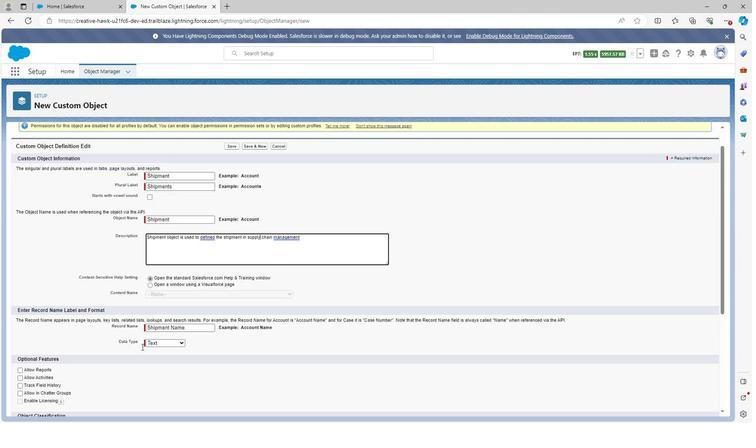 
Action: Mouse moved to (16, 266)
Screenshot: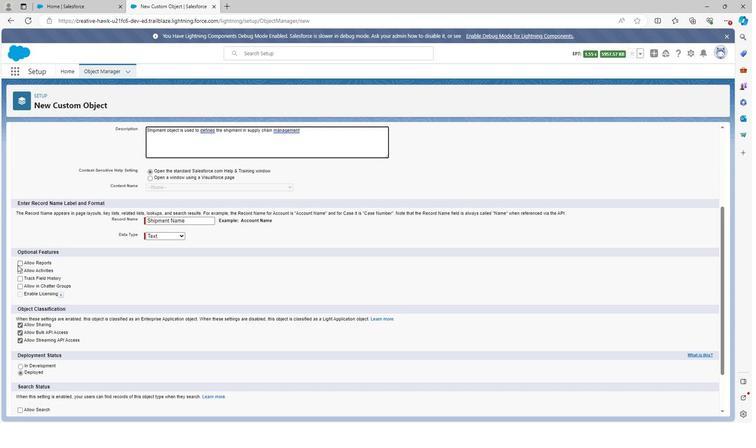 
Action: Mouse pressed left at (16, 266)
Screenshot: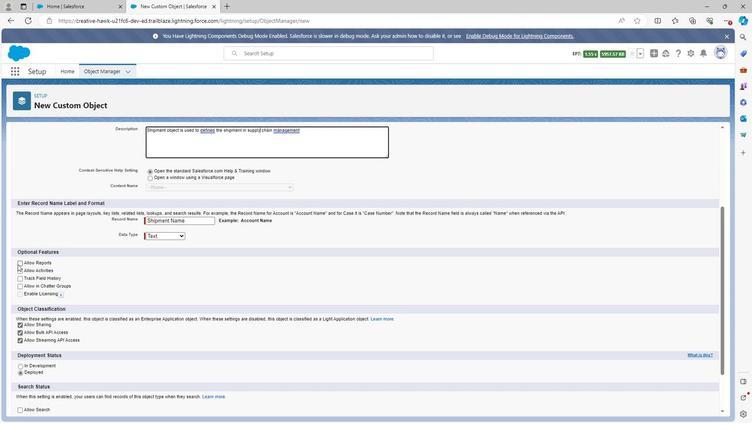 
Action: Mouse moved to (18, 272)
Screenshot: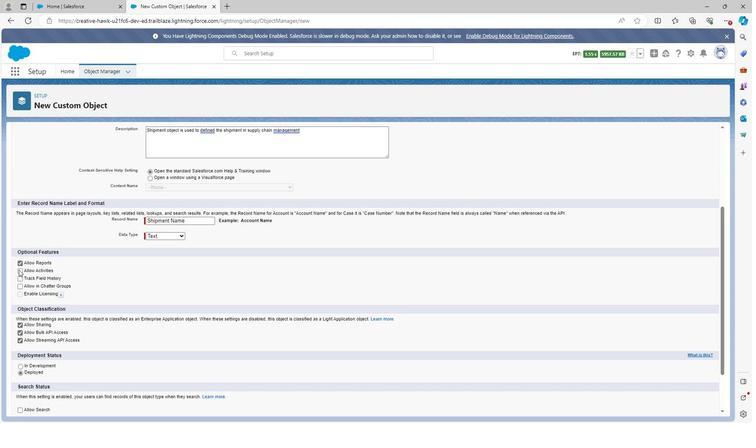 
Action: Mouse pressed left at (18, 272)
Screenshot: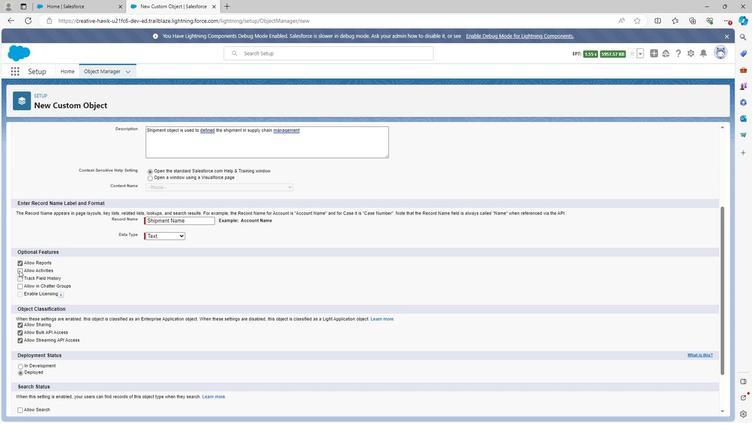 
Action: Mouse moved to (18, 281)
Screenshot: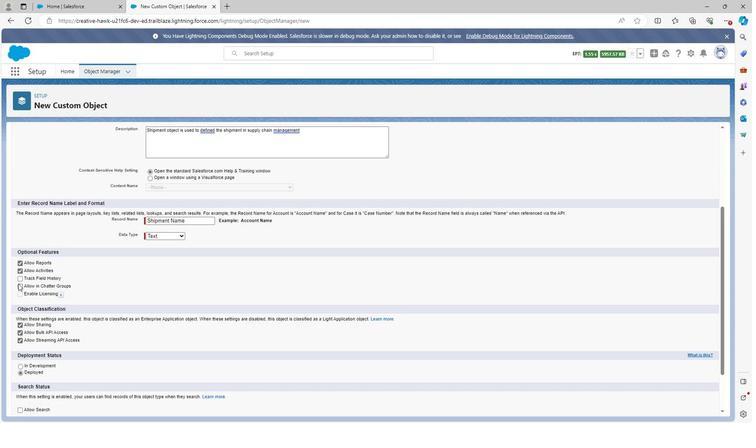 
Action: Mouse pressed left at (18, 281)
Screenshot: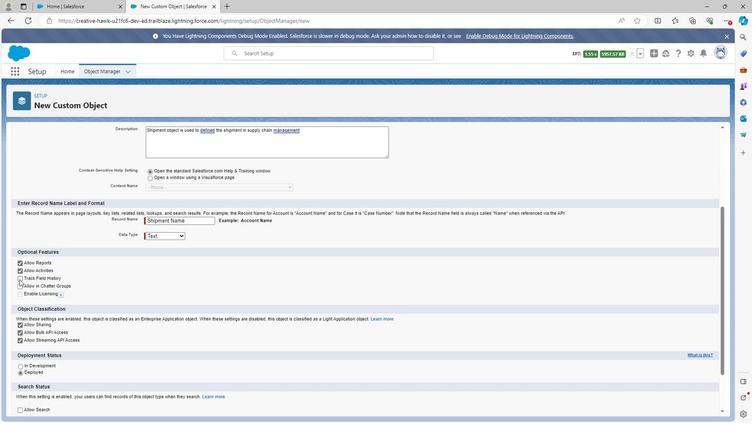 
Action: Mouse moved to (18, 288)
Screenshot: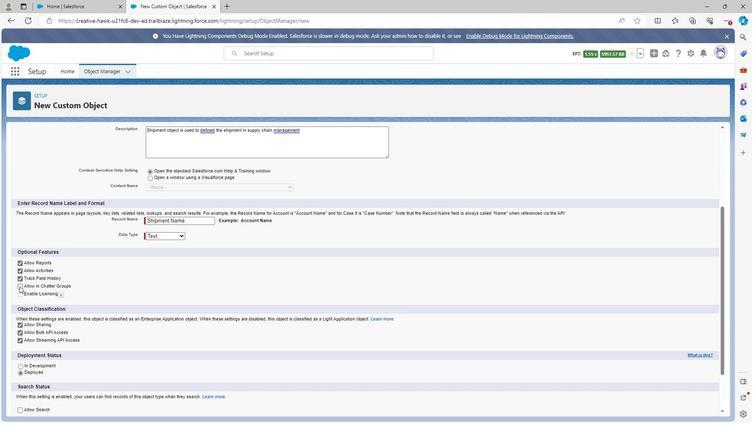 
Action: Mouse pressed left at (18, 288)
Screenshot: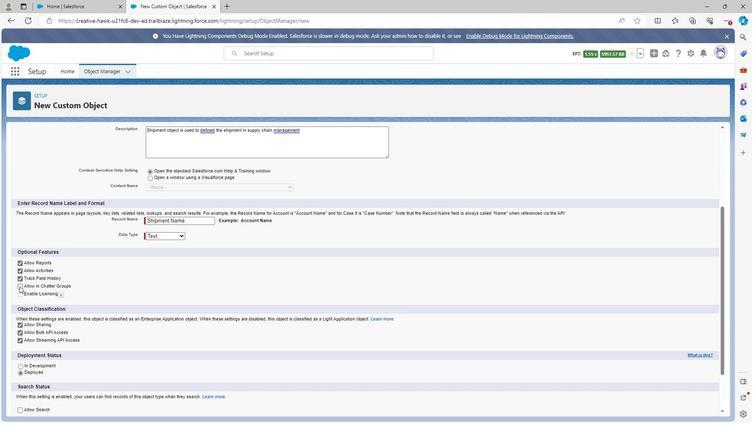 
Action: Mouse moved to (18, 409)
Screenshot: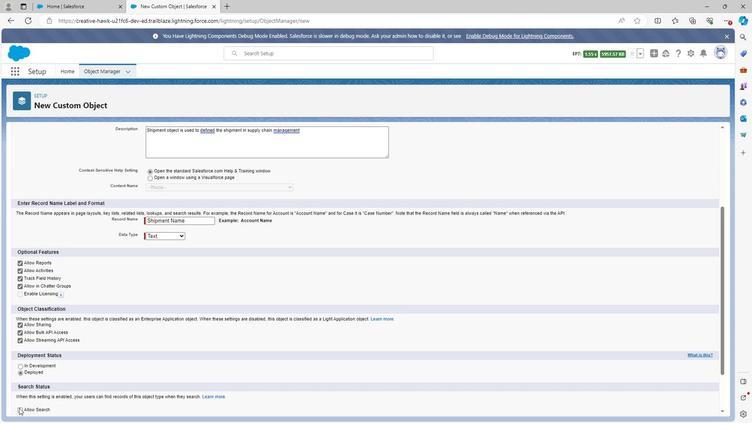 
Action: Mouse pressed left at (18, 409)
Screenshot: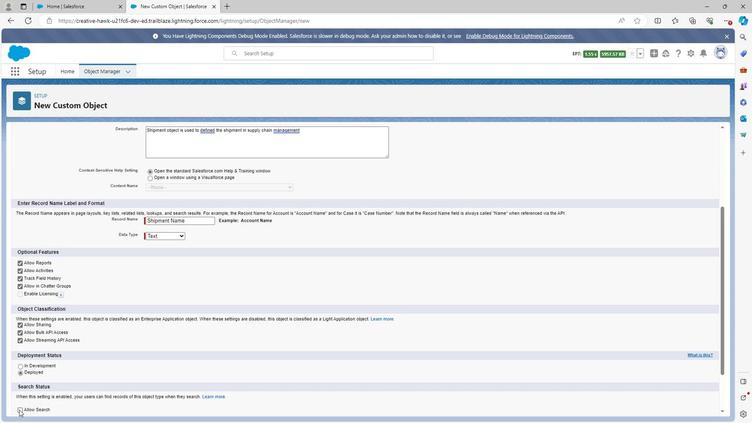 
Action: Mouse moved to (296, 379)
Screenshot: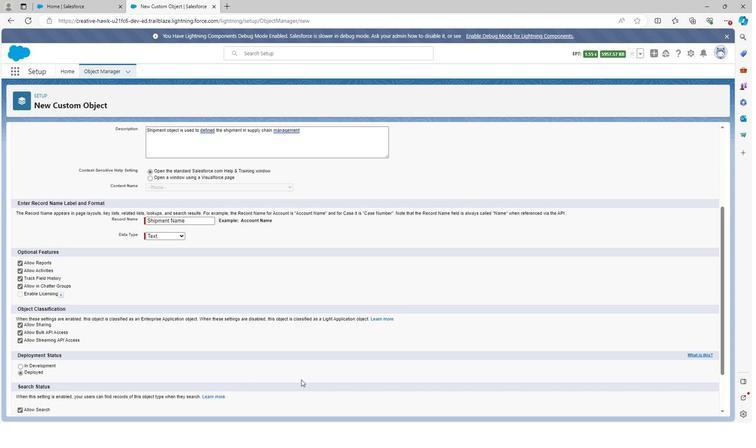 
Action: Mouse scrolled (296, 379) with delta (0, 0)
Screenshot: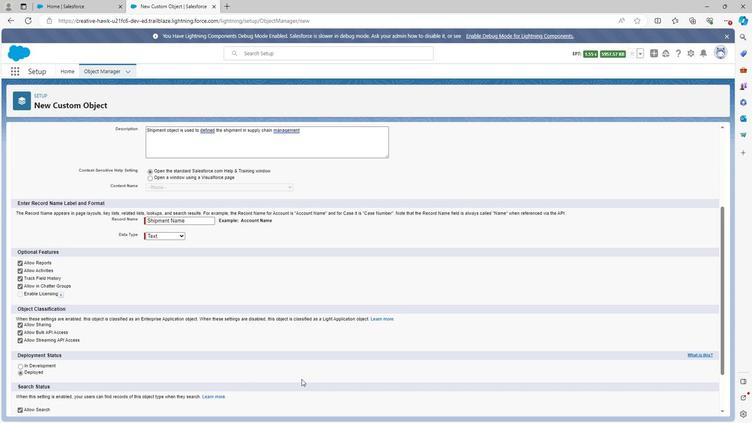 
Action: Mouse scrolled (296, 379) with delta (0, 0)
Screenshot: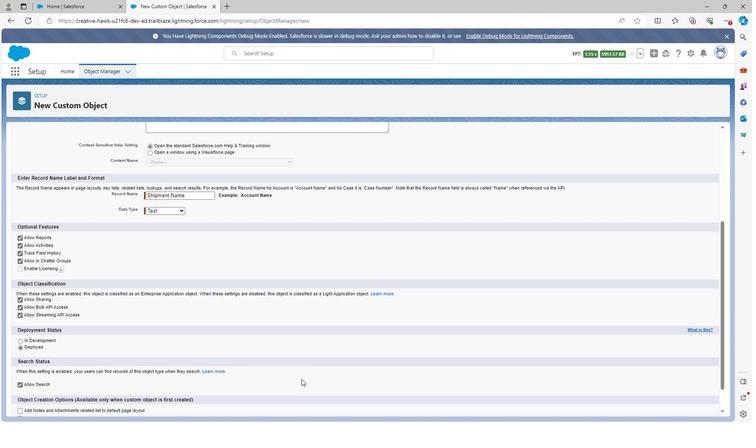 
Action: Mouse scrolled (296, 379) with delta (0, 0)
Screenshot: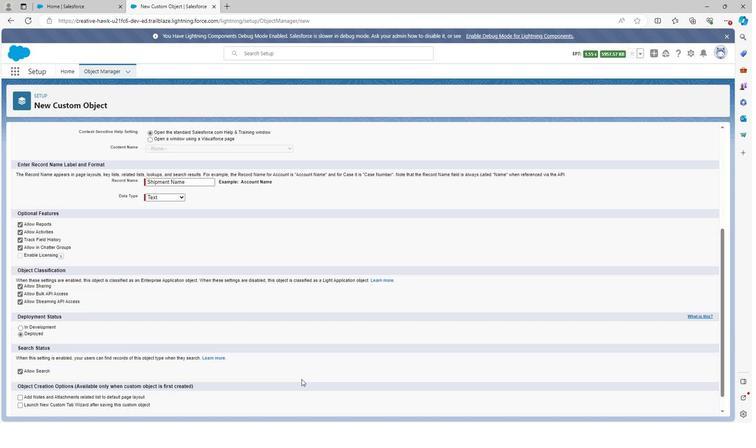 
Action: Mouse scrolled (296, 379) with delta (0, 0)
Screenshot: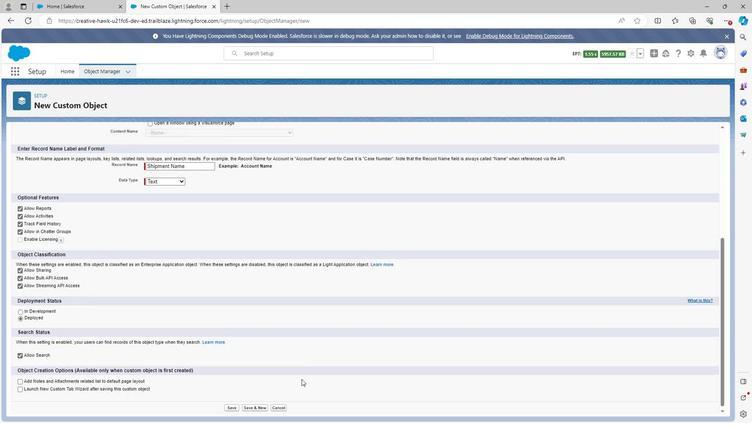 
Action: Mouse moved to (228, 405)
Screenshot: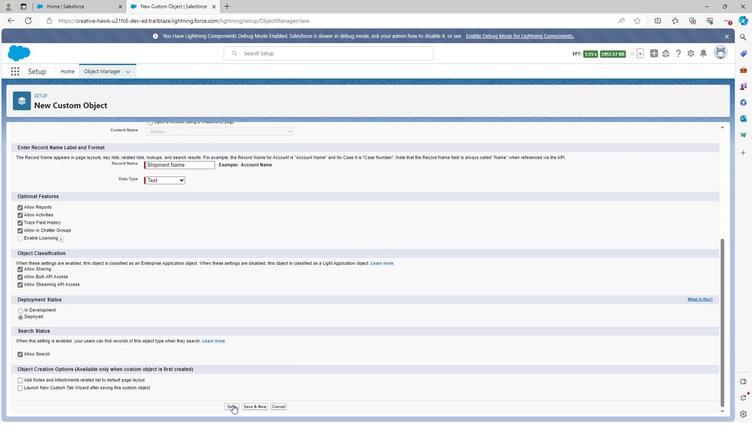 
Action: Mouse pressed left at (228, 405)
Screenshot: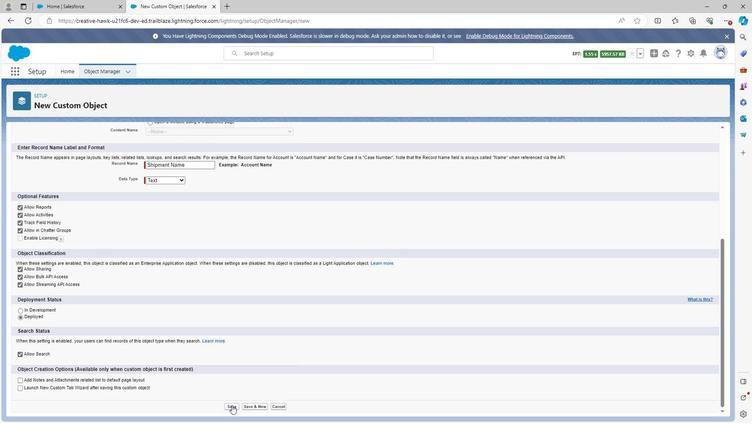 
Action: Mouse moved to (99, 77)
Screenshot: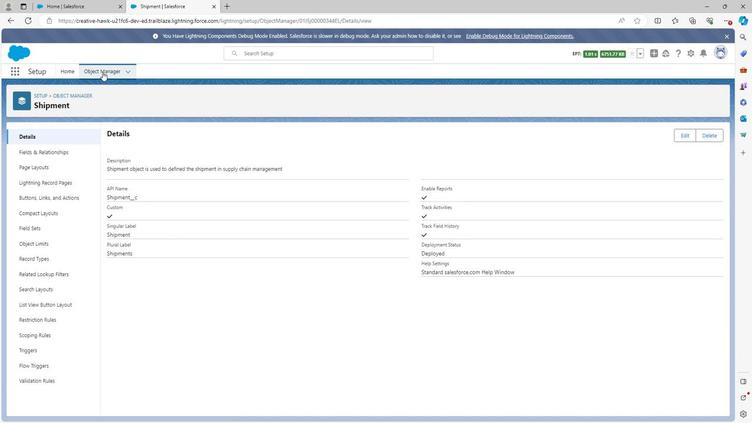 
Action: Mouse pressed left at (99, 77)
Screenshot: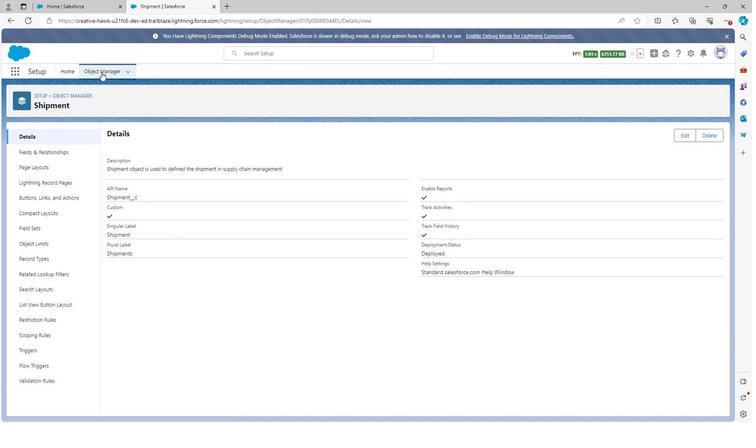 
Action: Mouse moved to (81, 311)
Screenshot: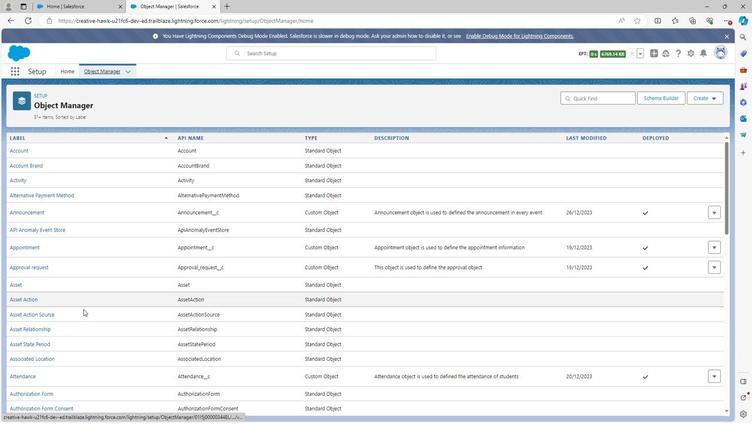 
Action: Mouse scrolled (81, 310) with delta (0, 0)
Screenshot: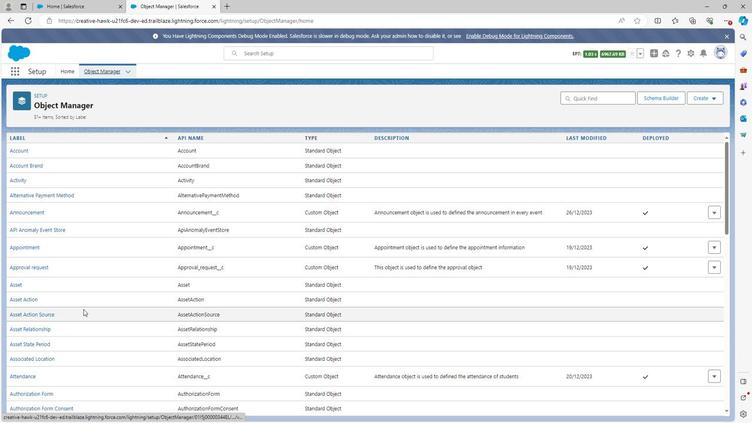 
Action: Mouse scrolled (81, 310) with delta (0, 0)
Screenshot: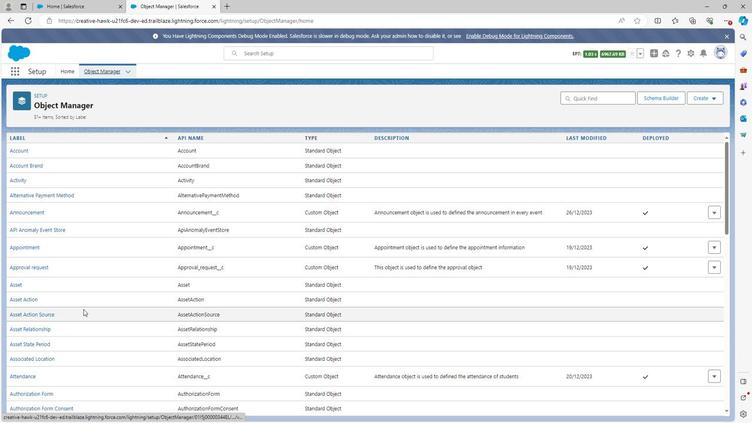 
Action: Mouse scrolled (81, 310) with delta (0, 0)
Screenshot: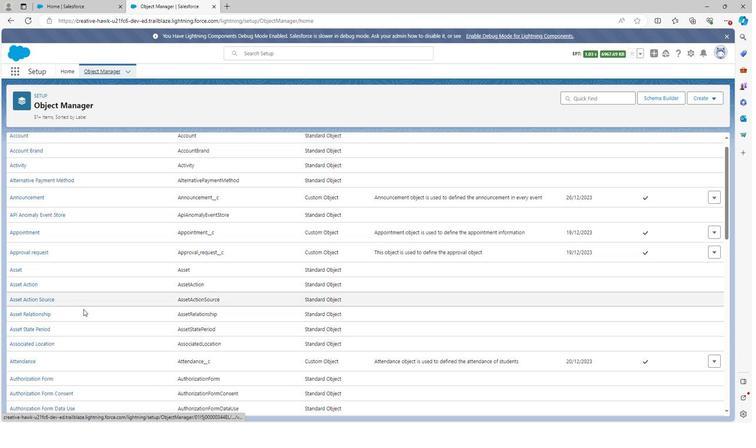 
Action: Mouse scrolled (81, 310) with delta (0, 0)
Screenshot: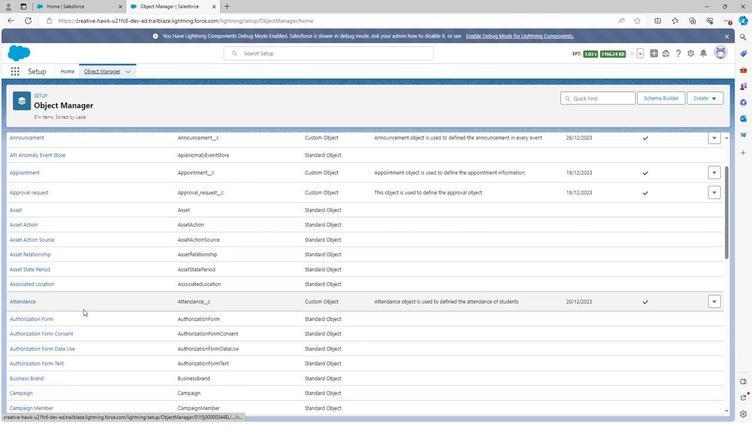 
Action: Mouse scrolled (81, 310) with delta (0, 0)
Screenshot: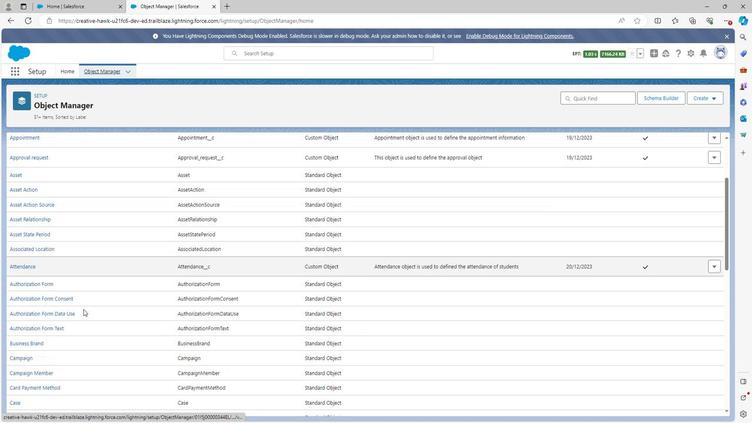 
Action: Mouse scrolled (81, 310) with delta (0, 0)
Screenshot: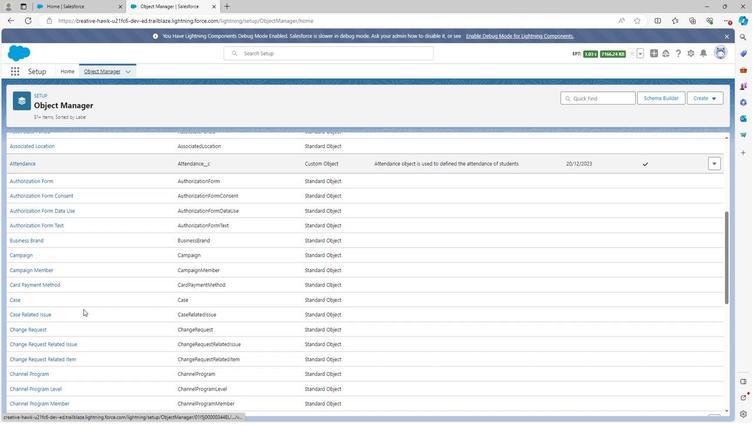 
Action: Mouse scrolled (81, 310) with delta (0, 0)
Screenshot: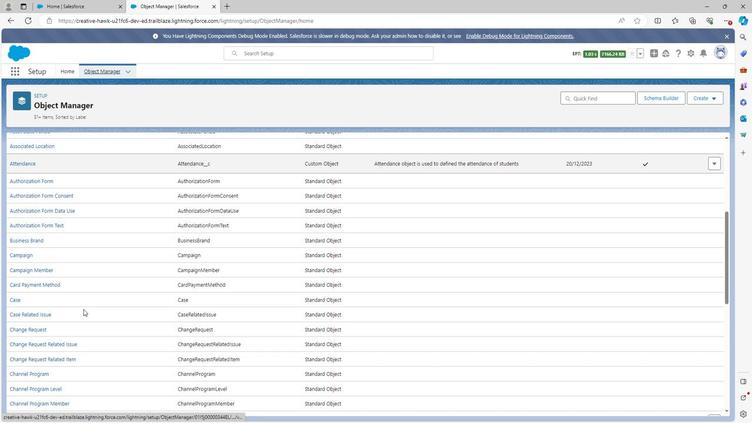
Action: Mouse scrolled (81, 310) with delta (0, 0)
Screenshot: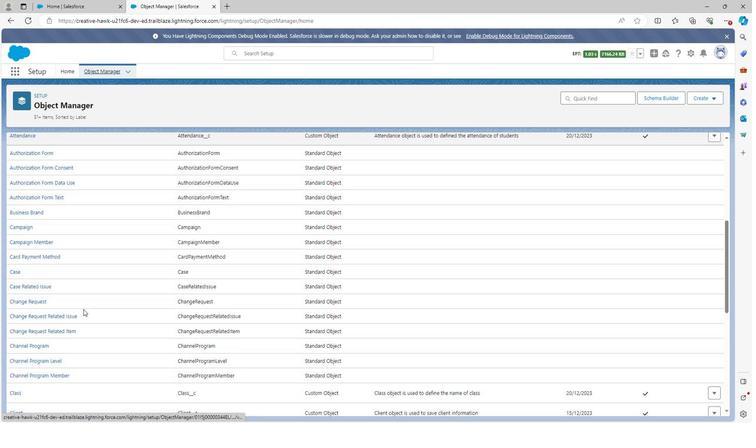 
Action: Mouse scrolled (81, 310) with delta (0, 0)
Screenshot: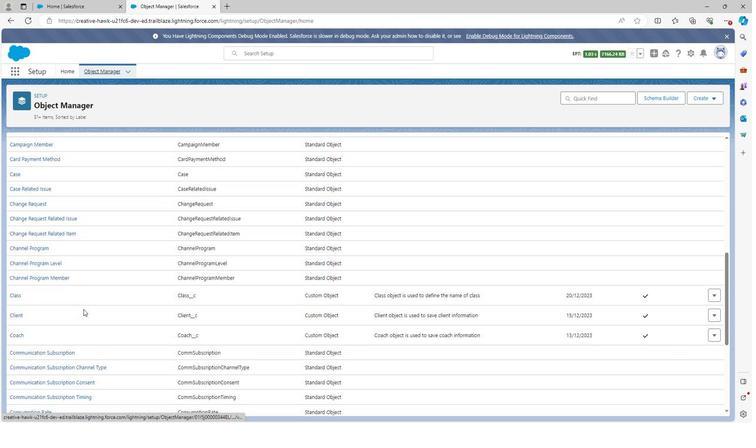 
Action: Mouse scrolled (81, 310) with delta (0, 0)
Screenshot: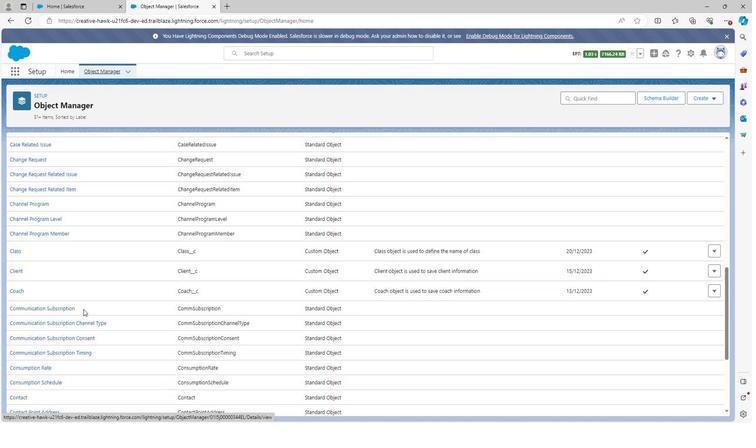 
Action: Mouse scrolled (81, 310) with delta (0, 0)
Screenshot: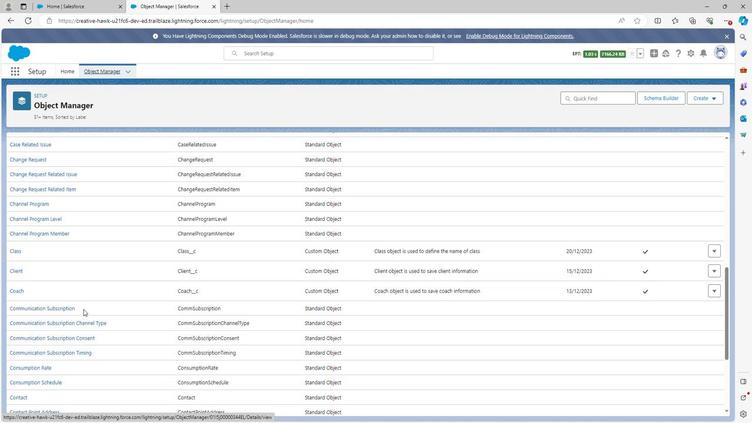 
Action: Mouse scrolled (81, 310) with delta (0, 0)
Screenshot: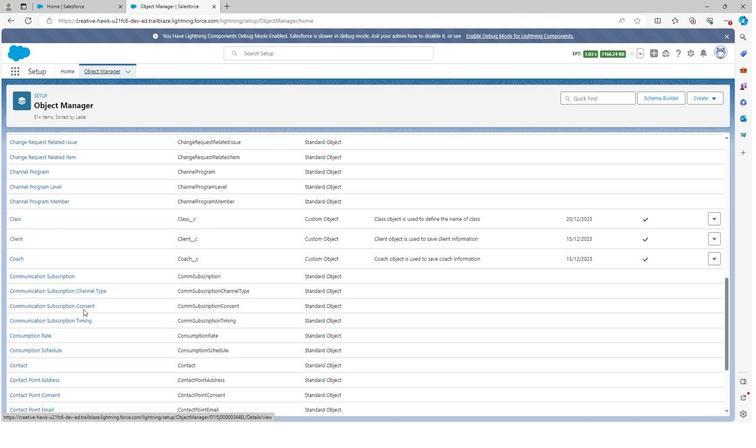 
Action: Mouse scrolled (81, 310) with delta (0, 0)
Screenshot: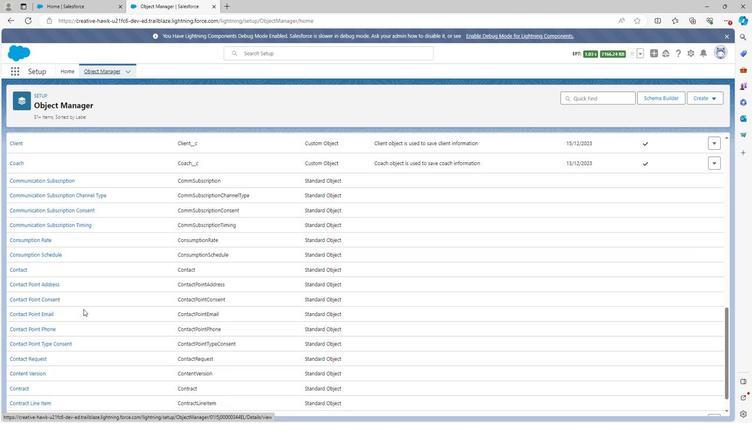 
Action: Mouse scrolled (81, 310) with delta (0, 0)
Screenshot: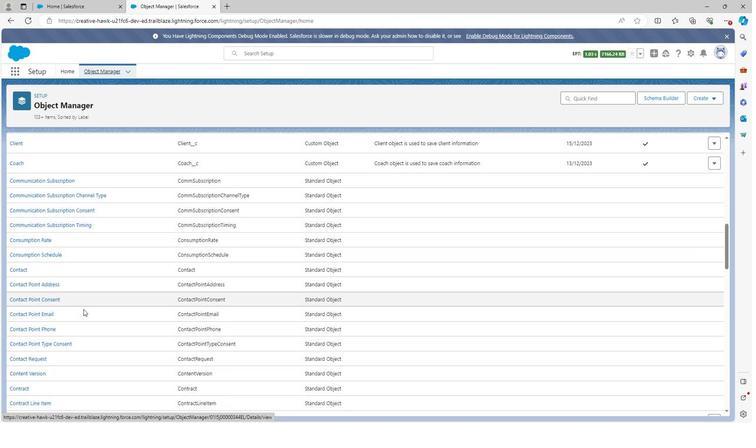 
Action: Mouse scrolled (81, 310) with delta (0, 0)
Screenshot: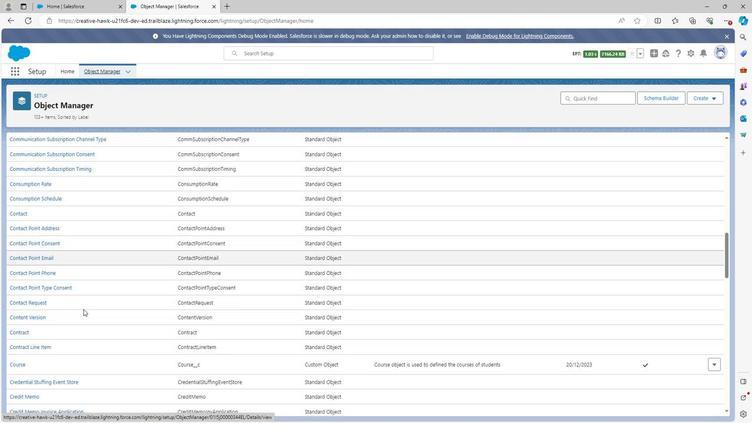 
Action: Mouse scrolled (81, 310) with delta (0, 0)
Screenshot: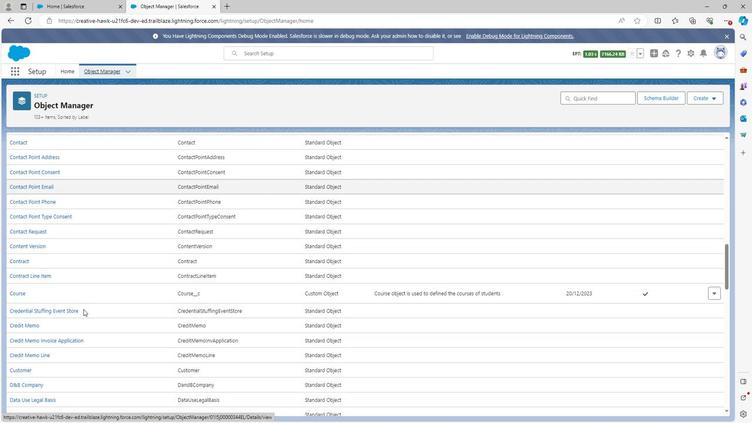 
Action: Mouse scrolled (81, 310) with delta (0, 0)
Screenshot: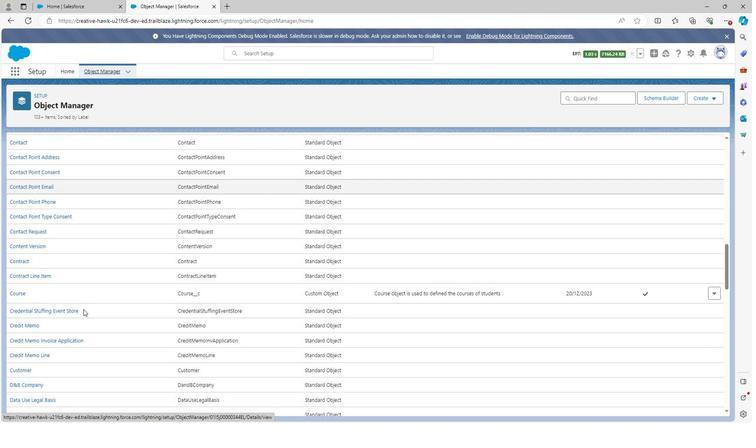 
Action: Mouse scrolled (81, 310) with delta (0, 0)
Screenshot: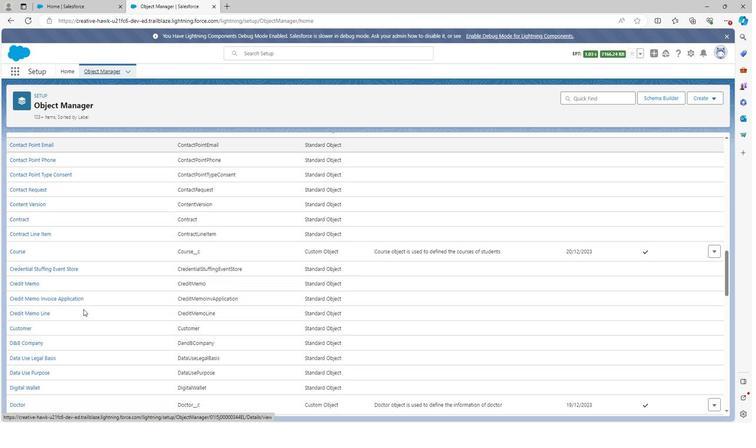 
Action: Mouse scrolled (81, 310) with delta (0, 0)
Screenshot: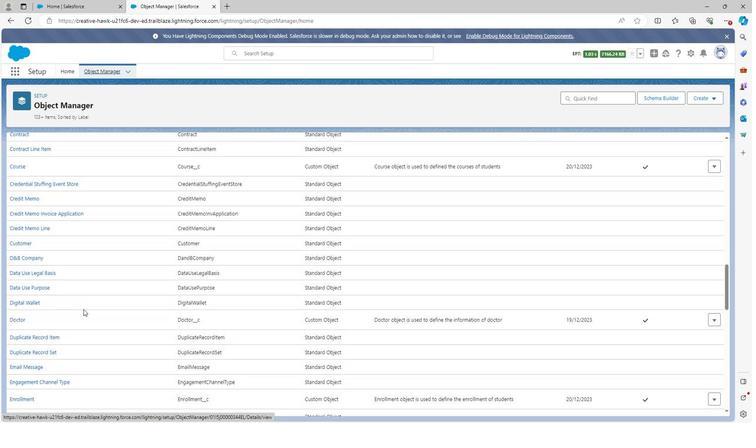 
Action: Mouse scrolled (81, 310) with delta (0, 0)
Screenshot: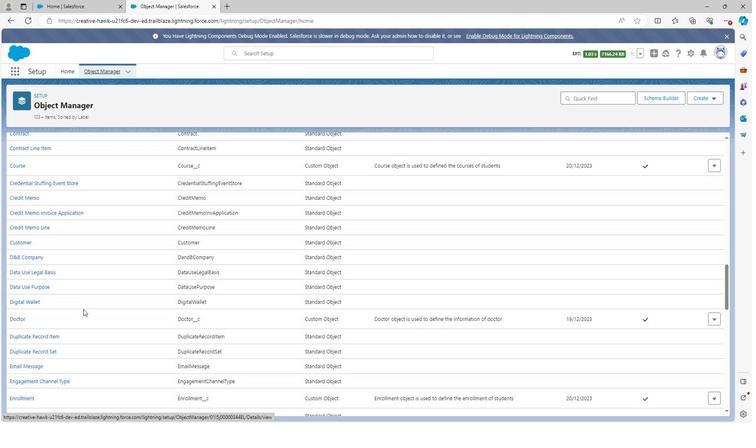
Action: Mouse scrolled (81, 310) with delta (0, 0)
Screenshot: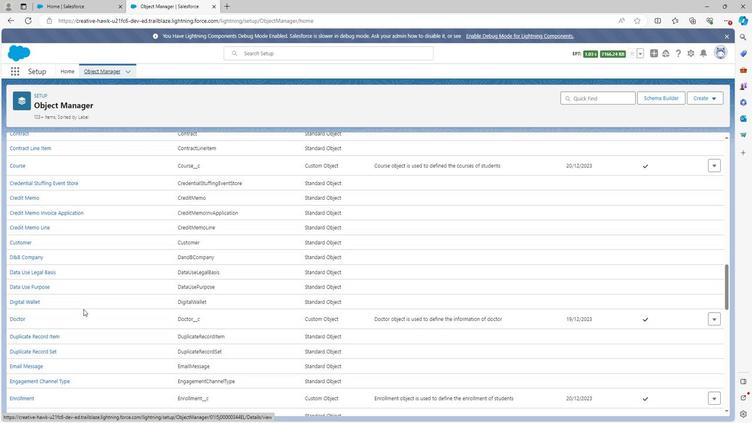 
Action: Mouse scrolled (81, 310) with delta (0, 0)
Screenshot: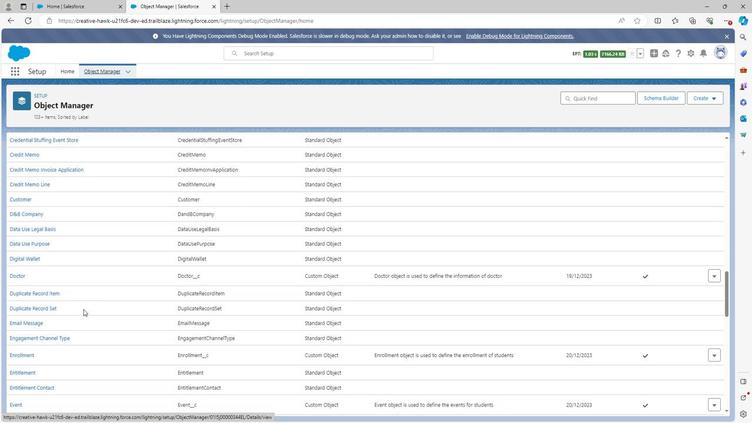 
Action: Mouse scrolled (81, 310) with delta (0, 0)
Screenshot: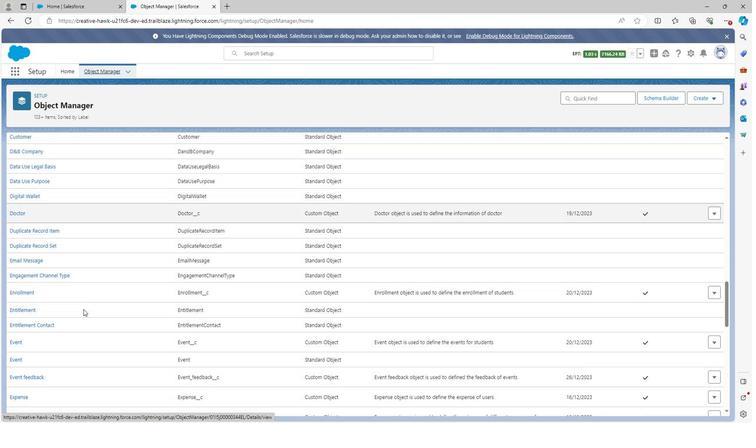 
Action: Mouse scrolled (81, 310) with delta (0, 0)
Screenshot: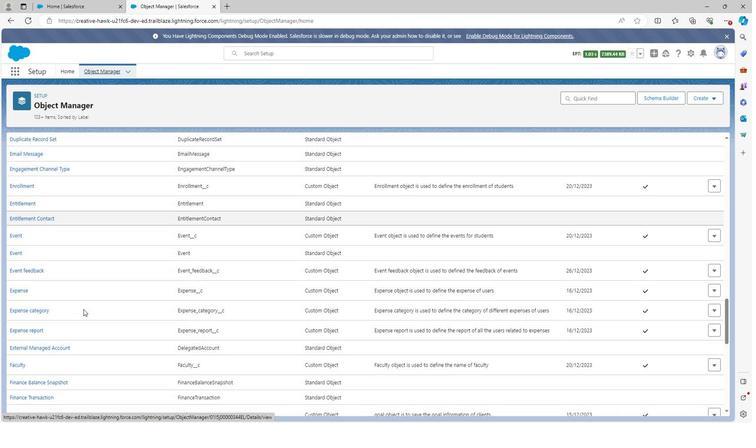
Action: Mouse scrolled (81, 310) with delta (0, 0)
Screenshot: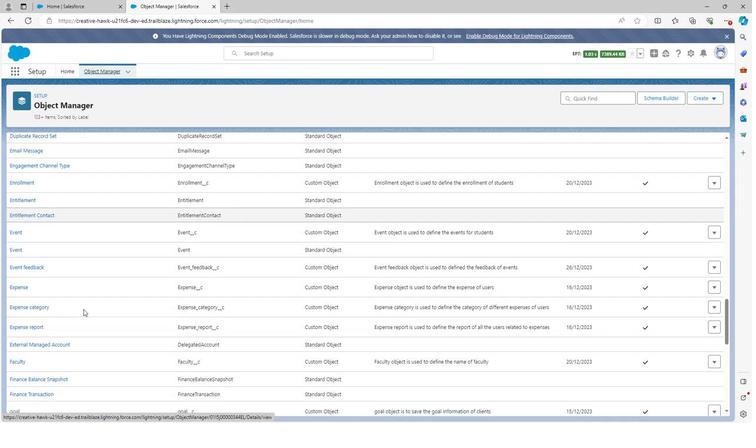 
Action: Mouse scrolled (81, 310) with delta (0, 0)
Screenshot: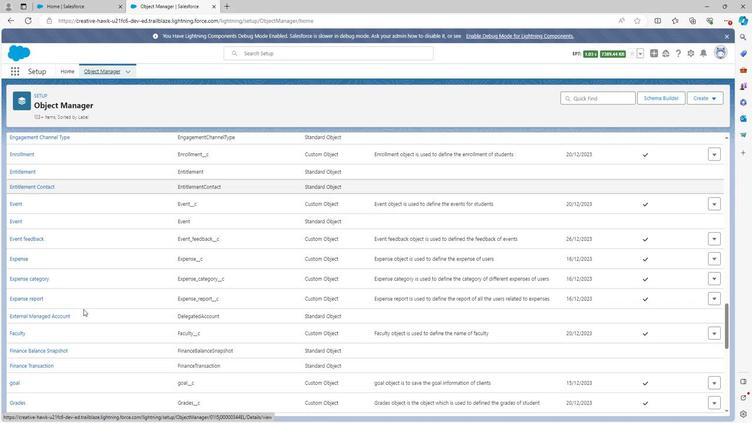 
Action: Mouse scrolled (81, 310) with delta (0, 0)
Screenshot: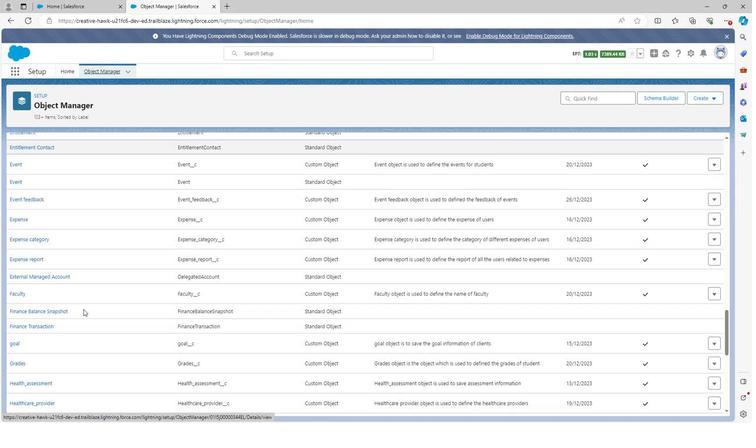 
Action: Mouse scrolled (81, 310) with delta (0, 0)
Screenshot: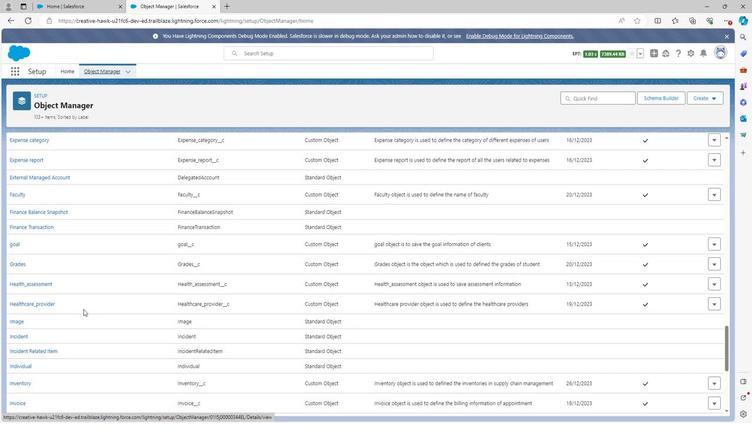
Action: Mouse scrolled (81, 310) with delta (0, 0)
Screenshot: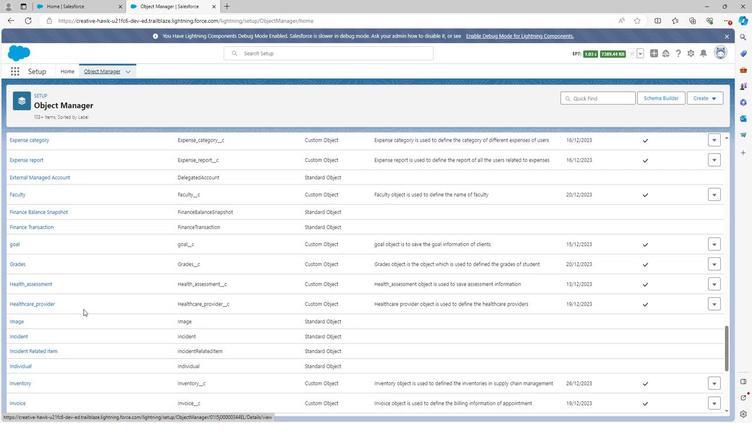 
Action: Mouse scrolled (81, 310) with delta (0, 0)
Screenshot: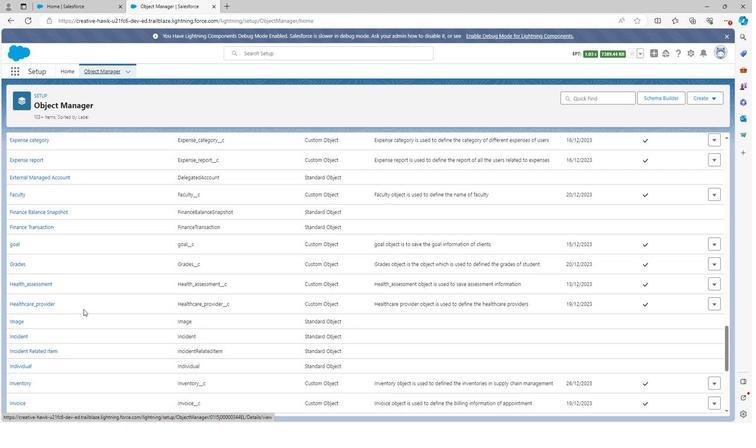 
Action: Mouse scrolled (81, 310) with delta (0, 0)
Screenshot: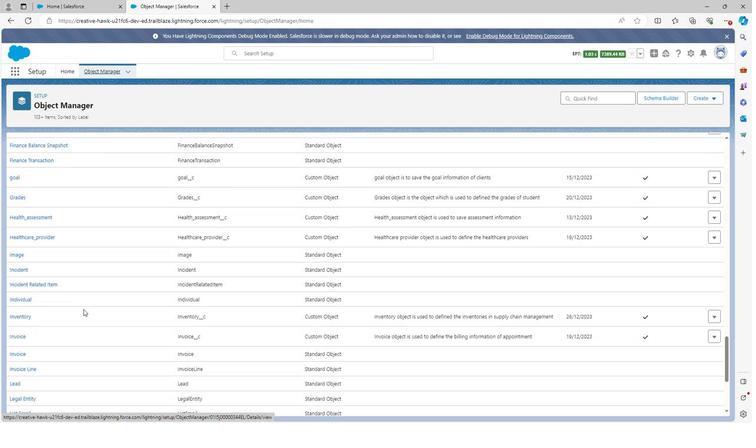 
Action: Mouse scrolled (81, 310) with delta (0, 0)
Screenshot: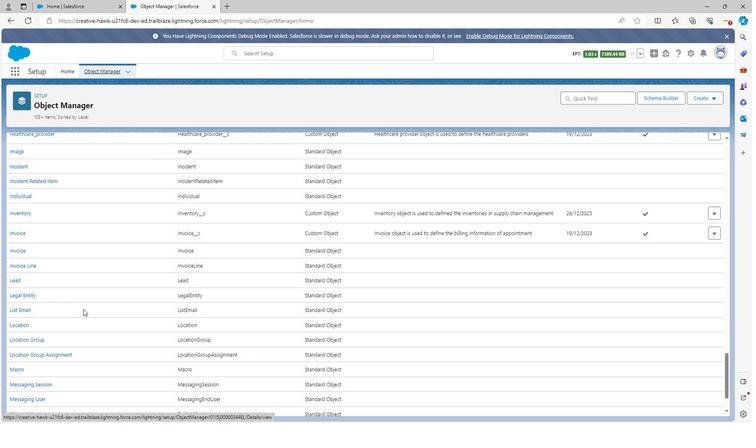 
Action: Mouse scrolled (81, 310) with delta (0, 0)
Screenshot: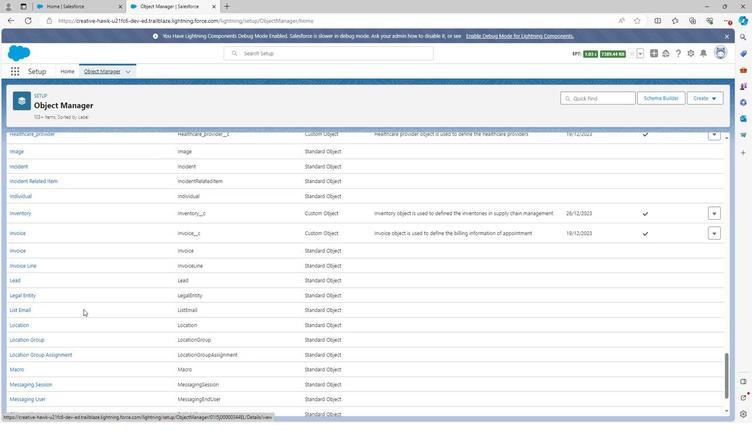 
Action: Mouse scrolled (81, 310) with delta (0, 0)
Screenshot: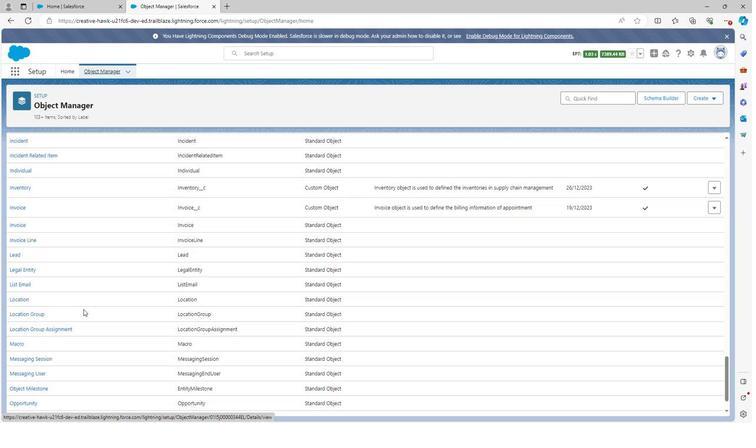 
Action: Mouse scrolled (81, 310) with delta (0, 0)
Screenshot: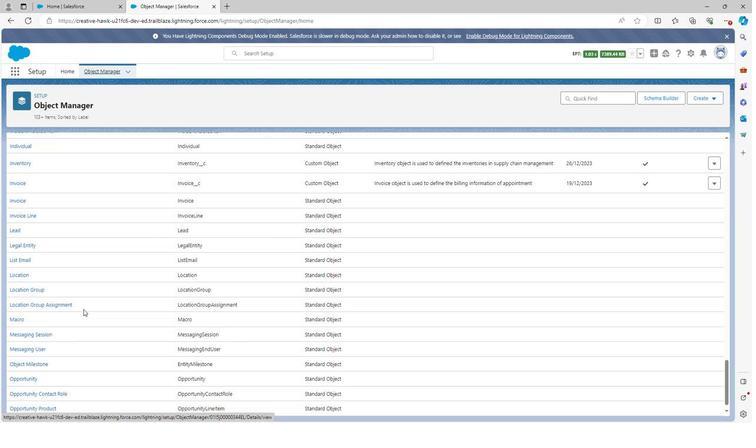 
Action: Mouse scrolled (81, 310) with delta (0, 0)
Screenshot: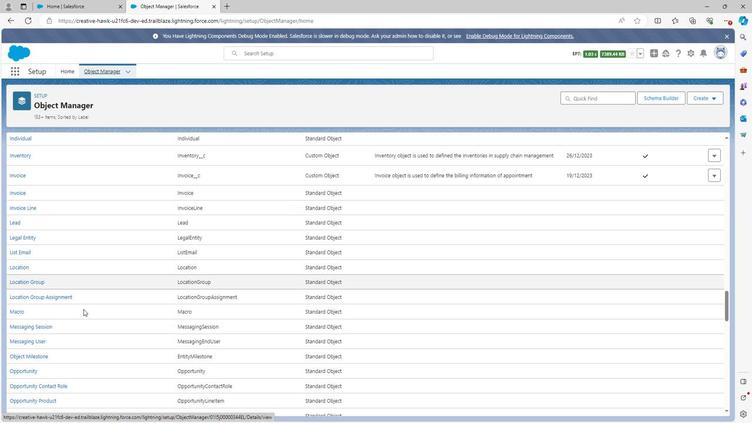 
Action: Mouse scrolled (81, 310) with delta (0, 0)
Screenshot: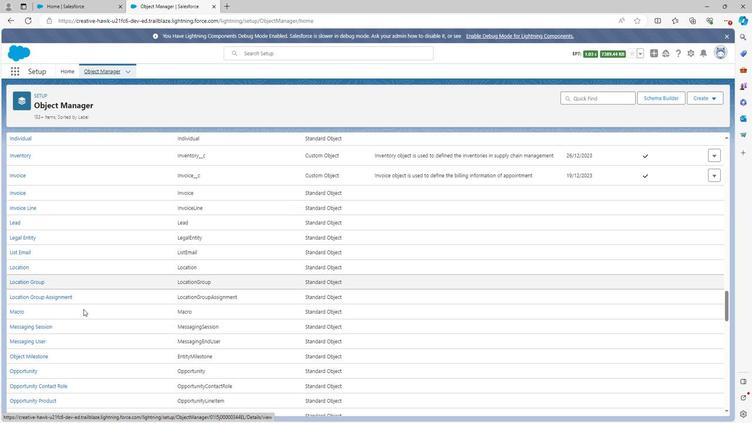 
Action: Mouse scrolled (81, 310) with delta (0, 0)
Screenshot: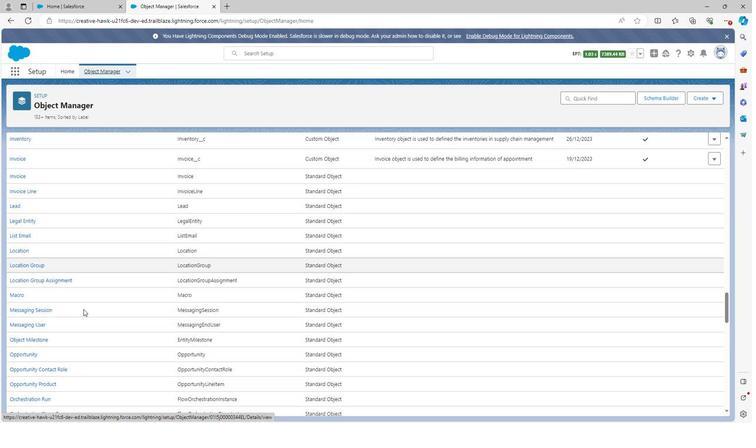 
Action: Mouse scrolled (81, 310) with delta (0, 0)
Screenshot: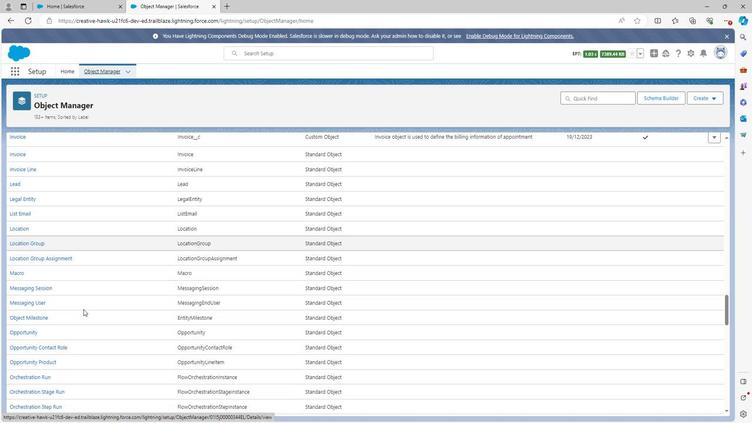 
Action: Mouse scrolled (81, 310) with delta (0, 0)
Screenshot: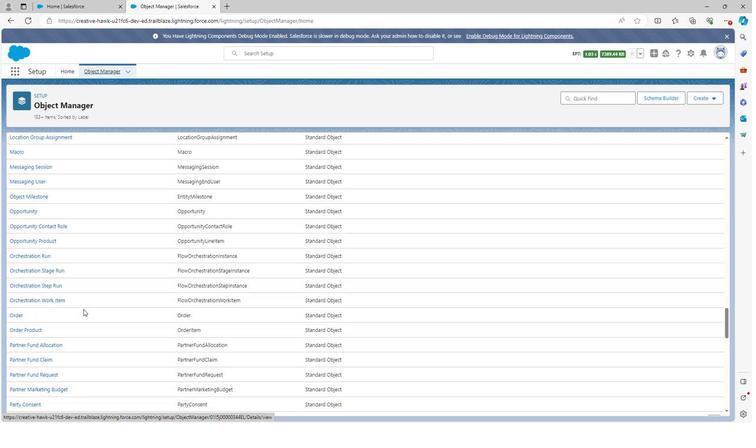 
Action: Mouse scrolled (81, 310) with delta (0, 0)
Screenshot: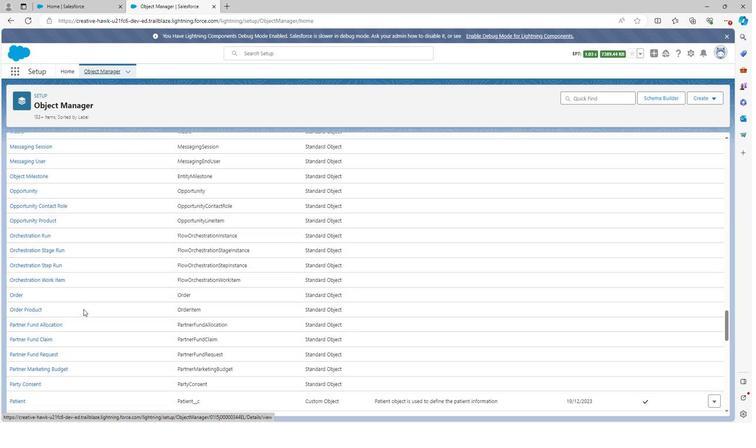 
Action: Mouse scrolled (81, 310) with delta (0, 0)
Screenshot: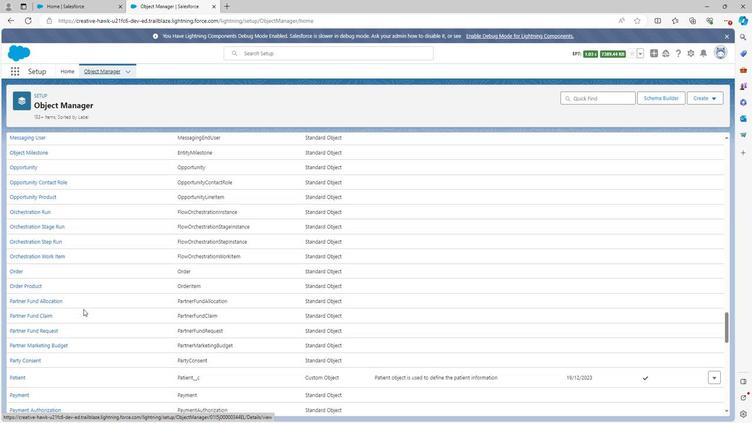 
Action: Mouse scrolled (81, 310) with delta (0, 0)
Screenshot: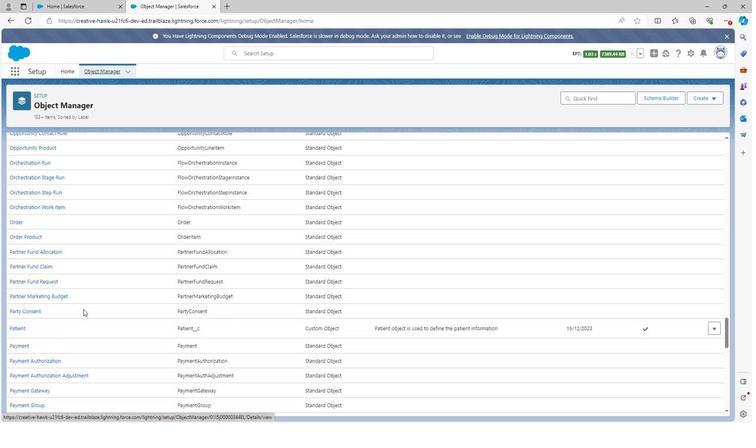 
Action: Mouse scrolled (81, 310) with delta (0, 0)
Screenshot: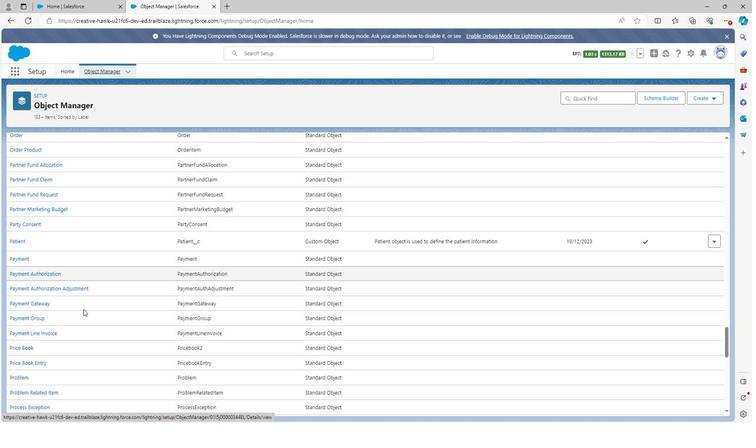 
Action: Mouse scrolled (81, 310) with delta (0, 0)
Screenshot: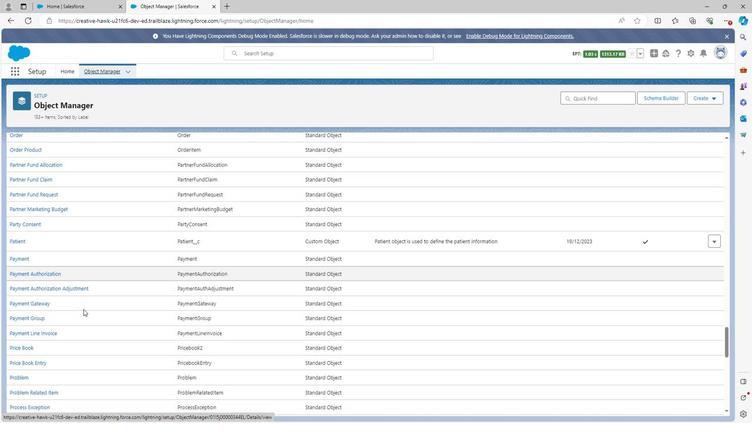 
Action: Mouse scrolled (81, 310) with delta (0, 0)
Screenshot: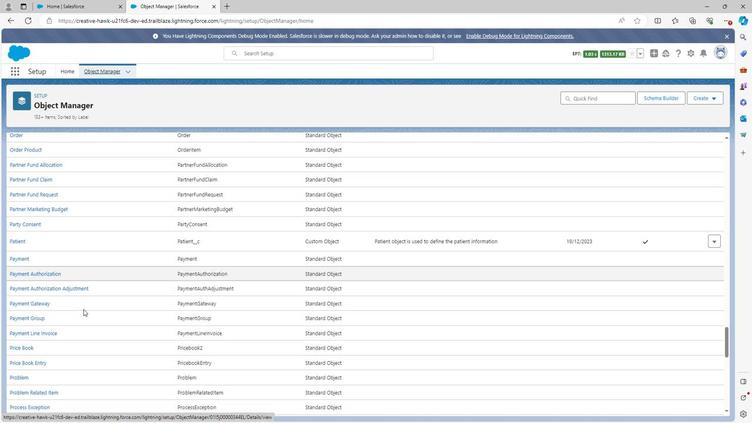 
Action: Mouse scrolled (81, 310) with delta (0, 0)
Screenshot: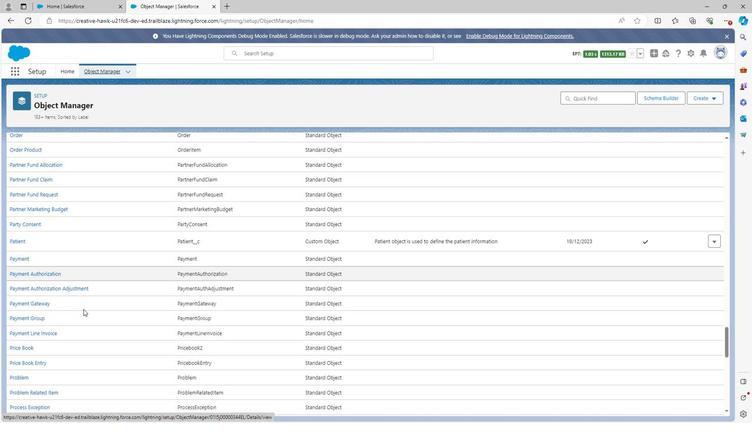 
Action: Mouse scrolled (81, 310) with delta (0, 0)
Screenshot: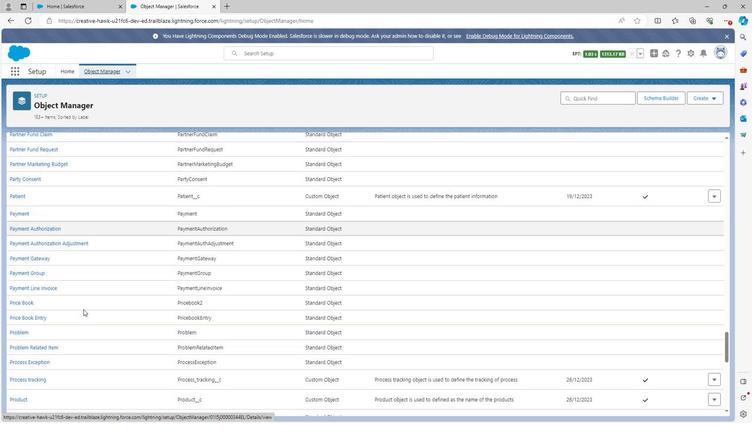 
Action: Mouse scrolled (81, 310) with delta (0, 0)
Screenshot: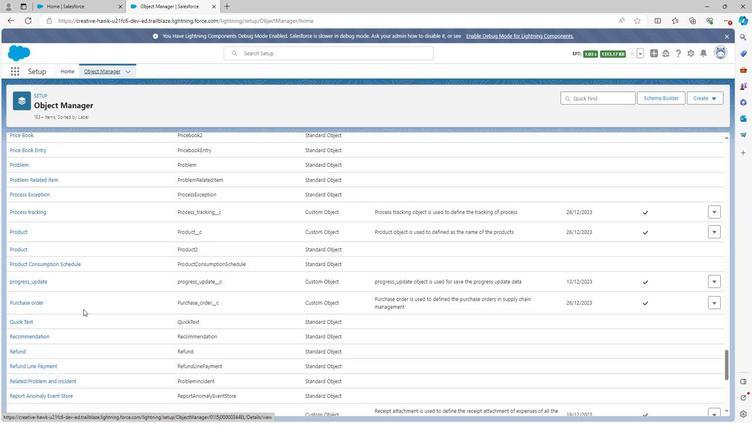 
Action: Mouse scrolled (81, 310) with delta (0, 0)
Screenshot: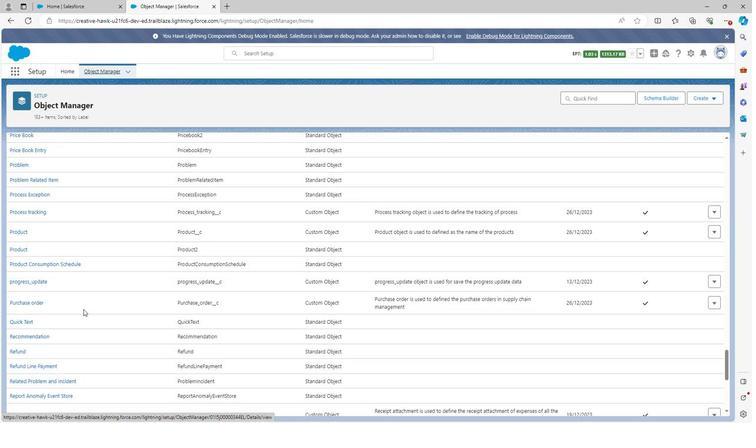 
Action: Mouse scrolled (81, 310) with delta (0, 0)
Screenshot: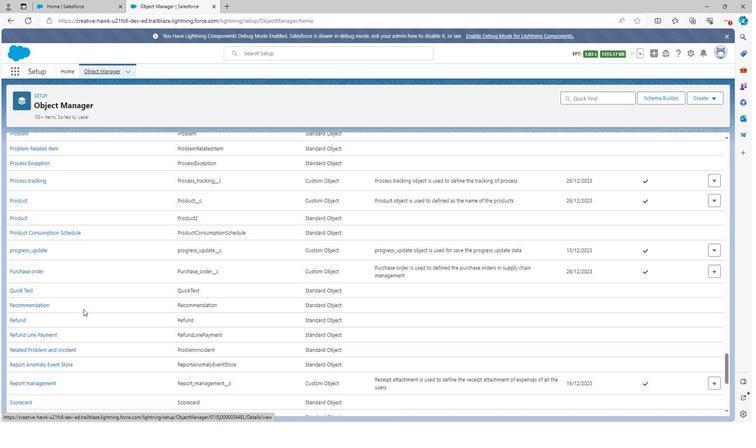 
Action: Mouse scrolled (81, 310) with delta (0, 0)
Screenshot: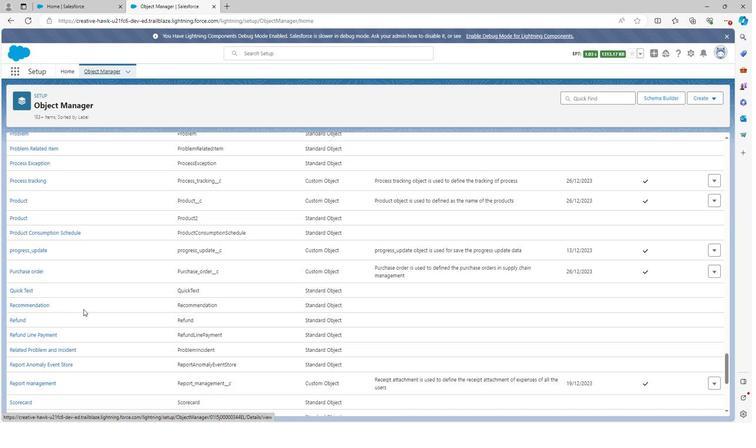 
Action: Mouse scrolled (81, 310) with delta (0, 0)
Screenshot: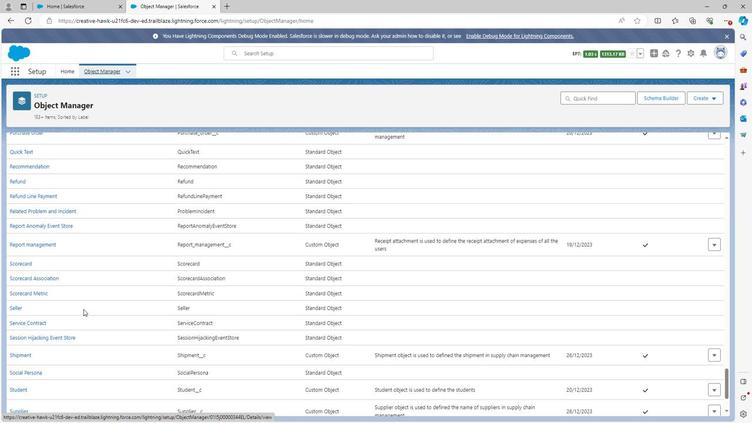 
Action: Mouse moved to (81, 311)
Screenshot: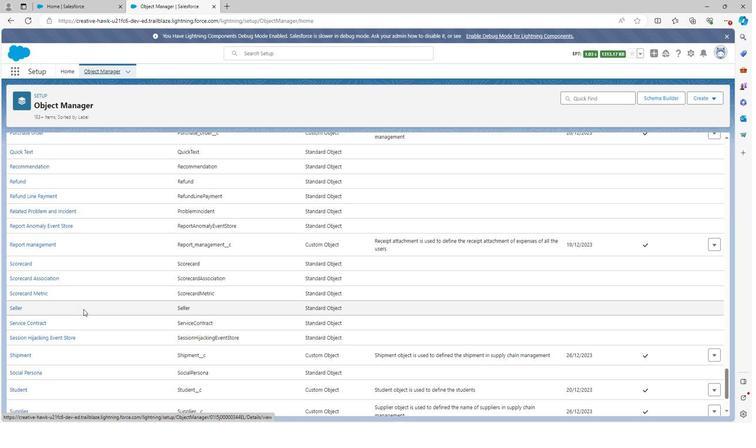
Action: Mouse scrolled (81, 311) with delta (0, 0)
Screenshot: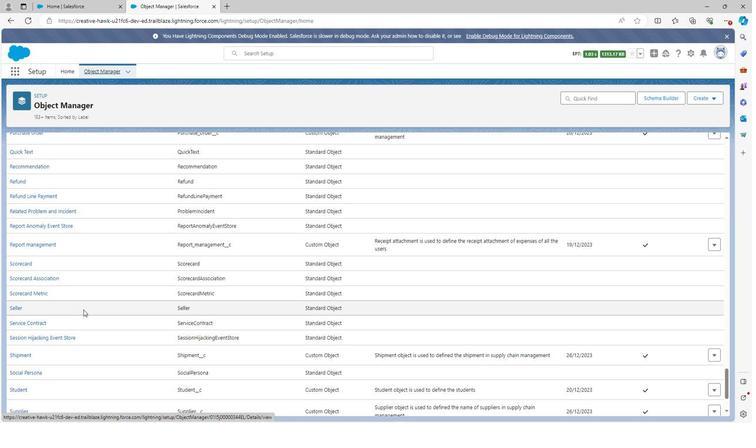 
Action: Mouse moved to (19, 285)
Screenshot: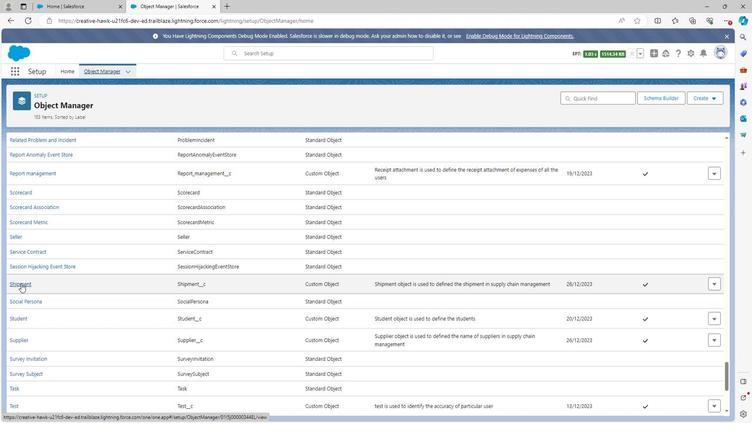 
Action: Mouse pressed left at (19, 285)
Screenshot: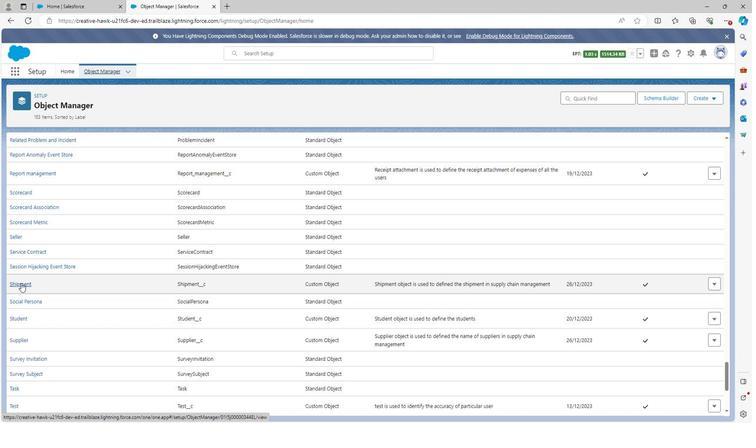 
Action: Mouse moved to (18, 287)
Screenshot: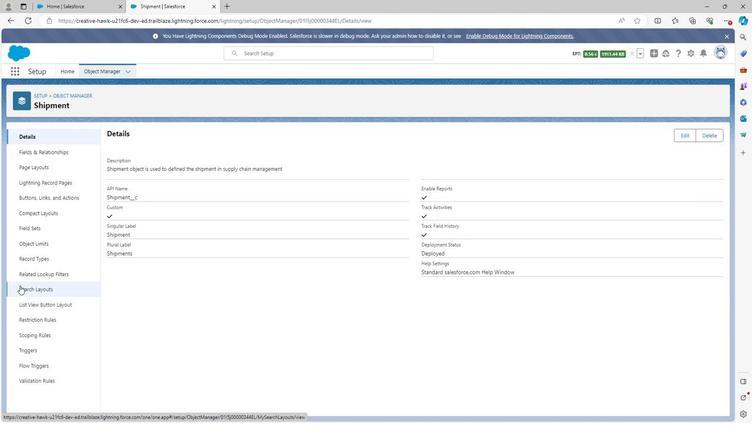 
